 Task: Find connections with filter location Junín with filter topic #construction with filter profile language German with filter current company Daily Pharma Jobs with filter school Lala Lajpatrai College of Commerce And Economics Lajpatrai Marg Mahalaxmi Haji Ali Mumbai 400 034 with filter industry Human Resources Services with filter service category Bartending with filter keywords title Medical Laboratory Tech
Action: Mouse moved to (494, 100)
Screenshot: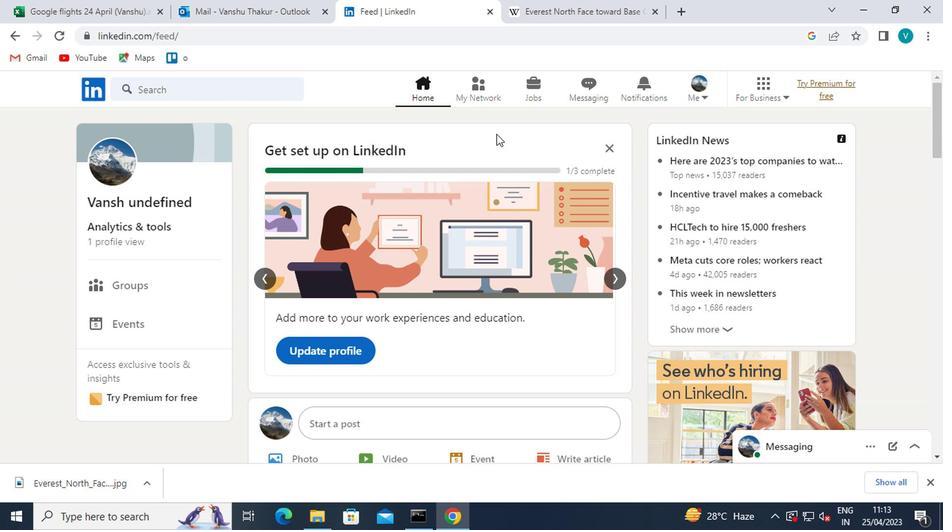 
Action: Mouse pressed left at (494, 100)
Screenshot: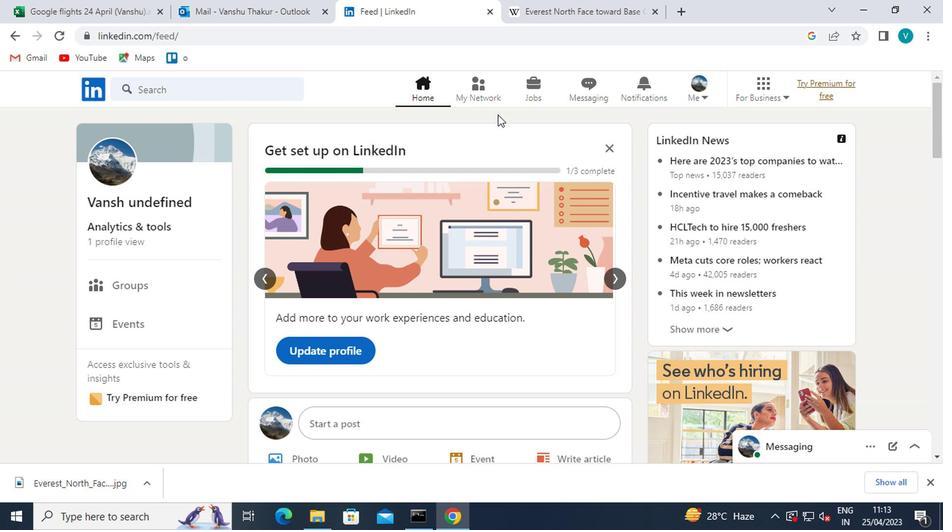 
Action: Mouse moved to (194, 162)
Screenshot: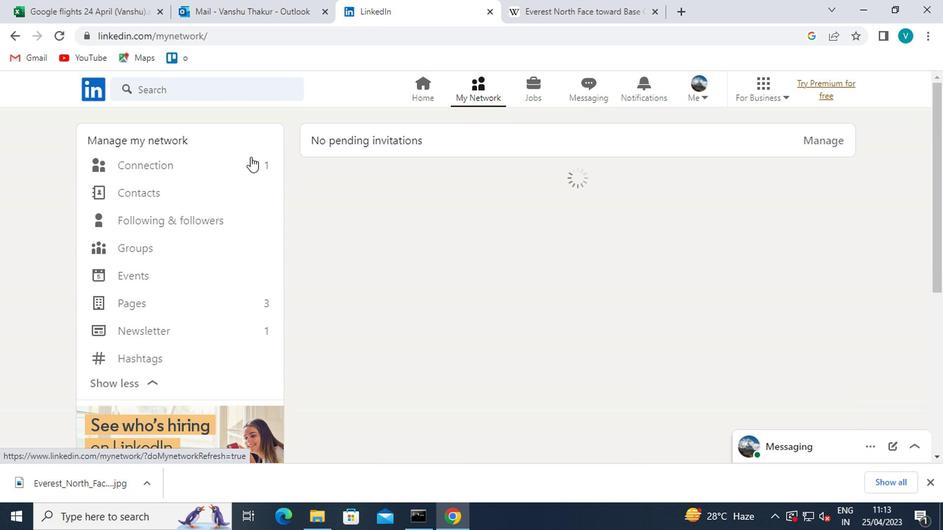 
Action: Mouse pressed left at (194, 162)
Screenshot: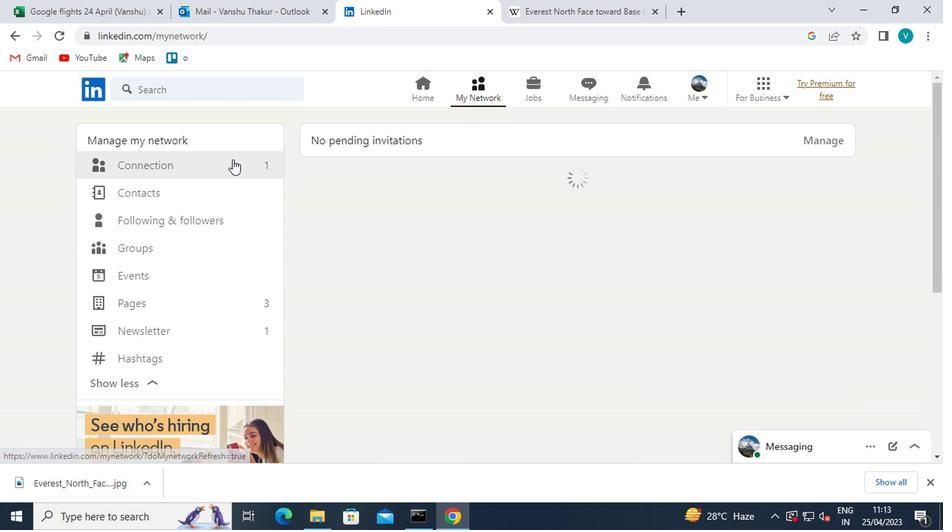 
Action: Mouse moved to (569, 169)
Screenshot: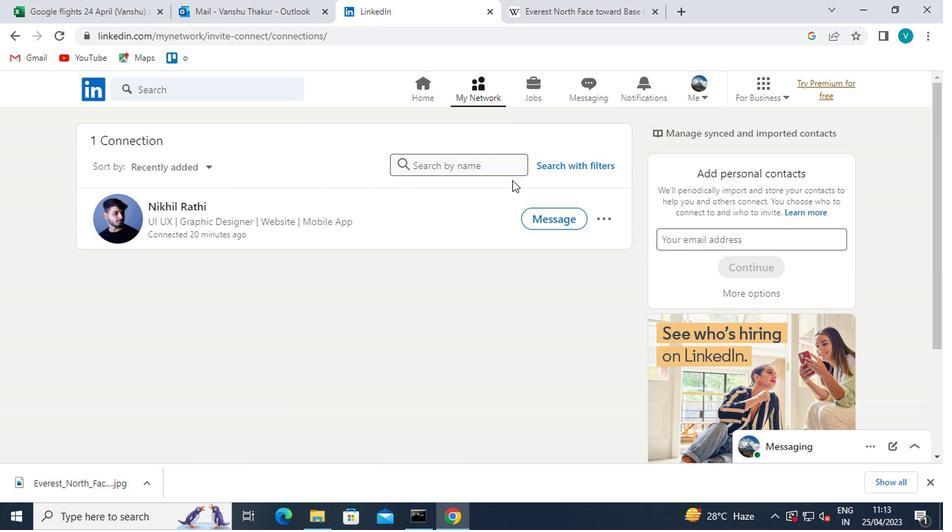 
Action: Mouse pressed left at (569, 169)
Screenshot: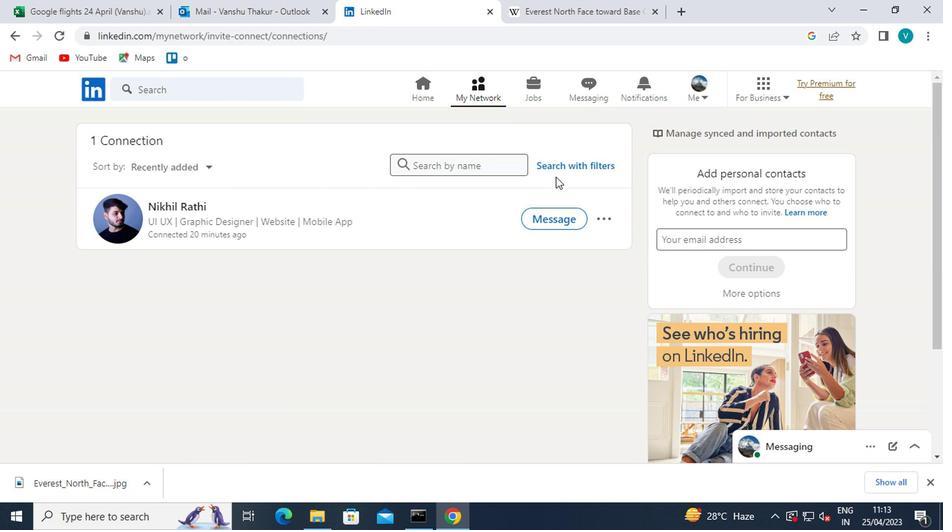
Action: Mouse moved to (475, 133)
Screenshot: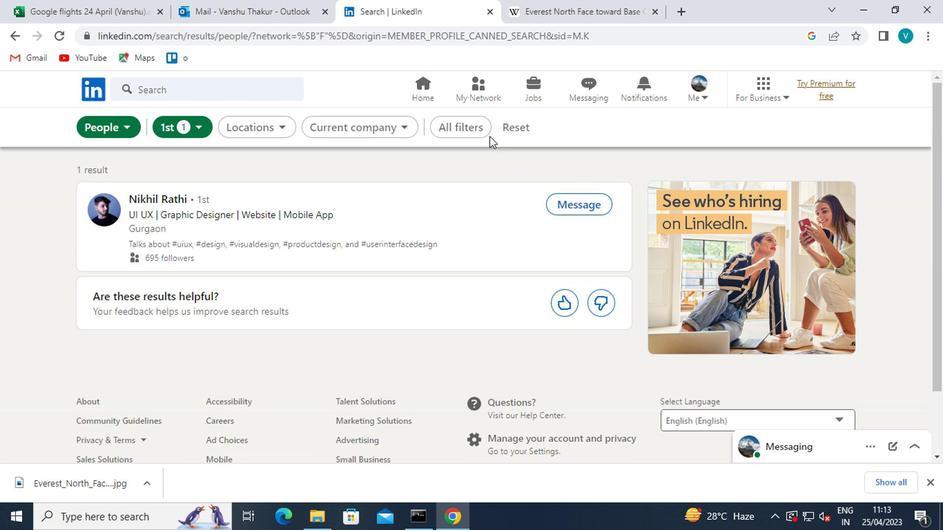 
Action: Mouse pressed left at (475, 133)
Screenshot: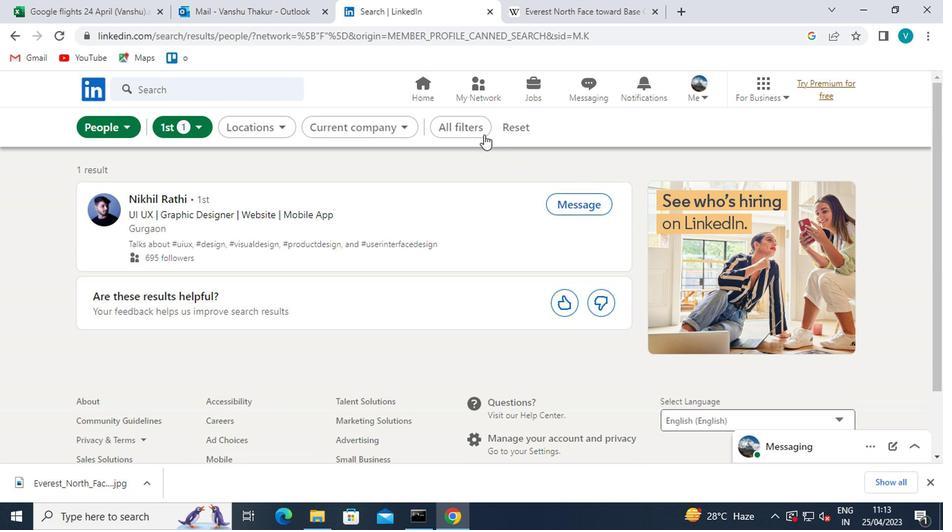 
Action: Mouse moved to (678, 312)
Screenshot: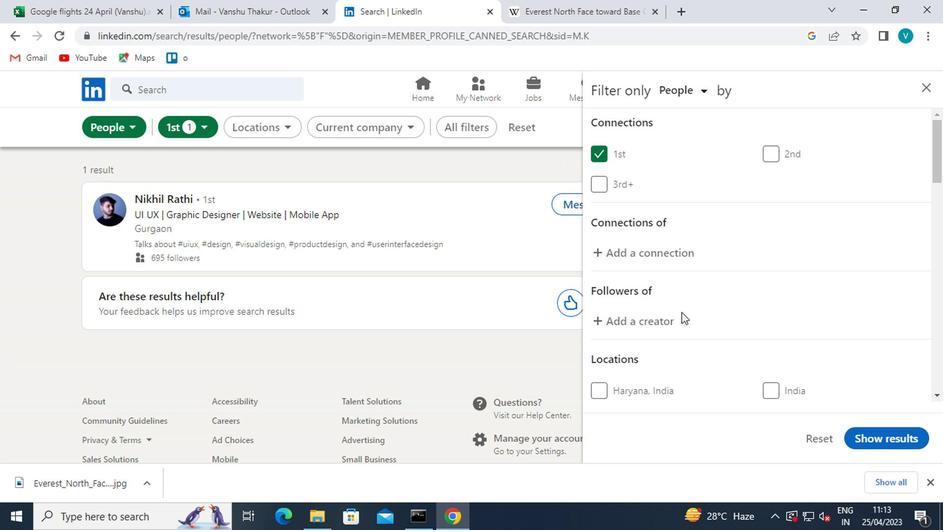 
Action: Mouse scrolled (678, 312) with delta (0, 0)
Screenshot: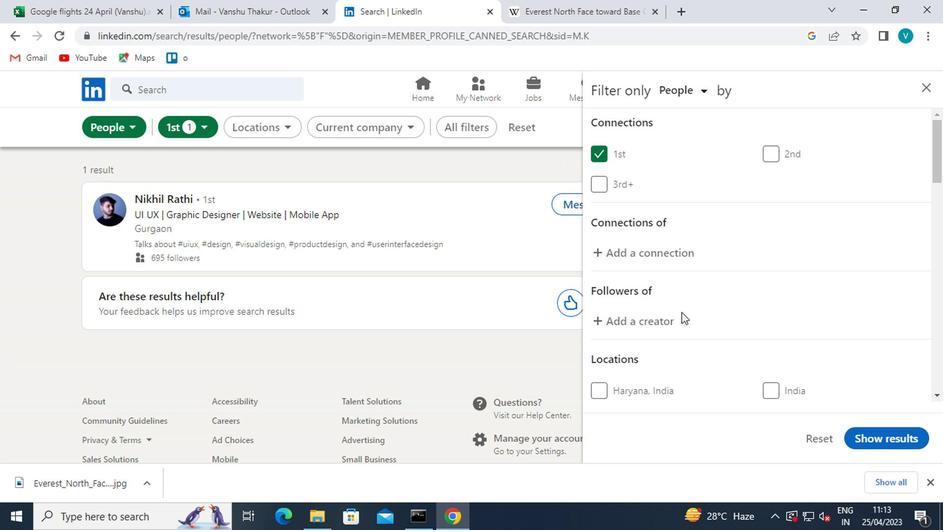 
Action: Mouse moved to (678, 312)
Screenshot: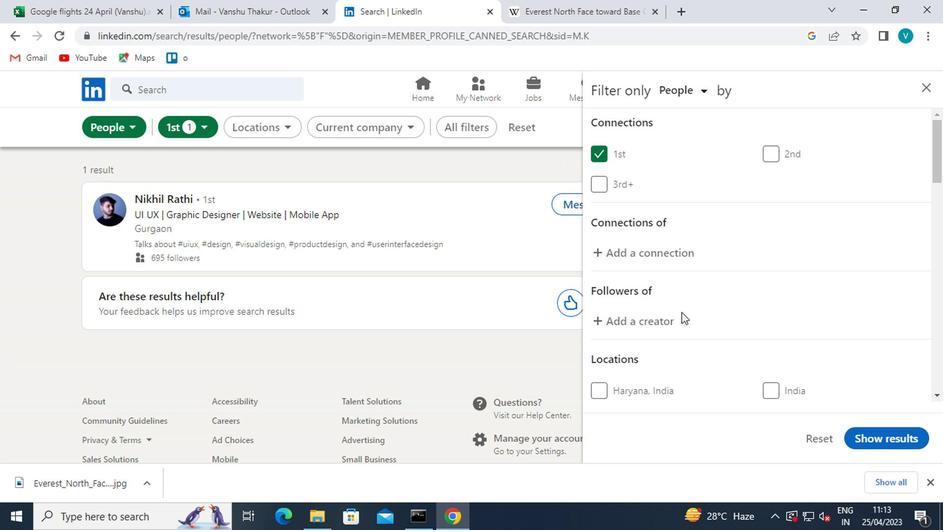 
Action: Mouse scrolled (678, 312) with delta (0, 0)
Screenshot: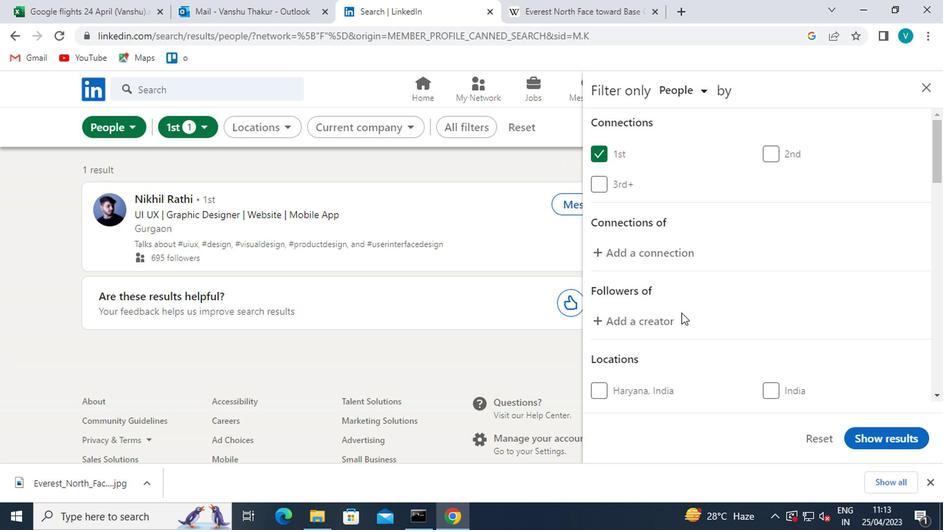 
Action: Mouse moved to (664, 310)
Screenshot: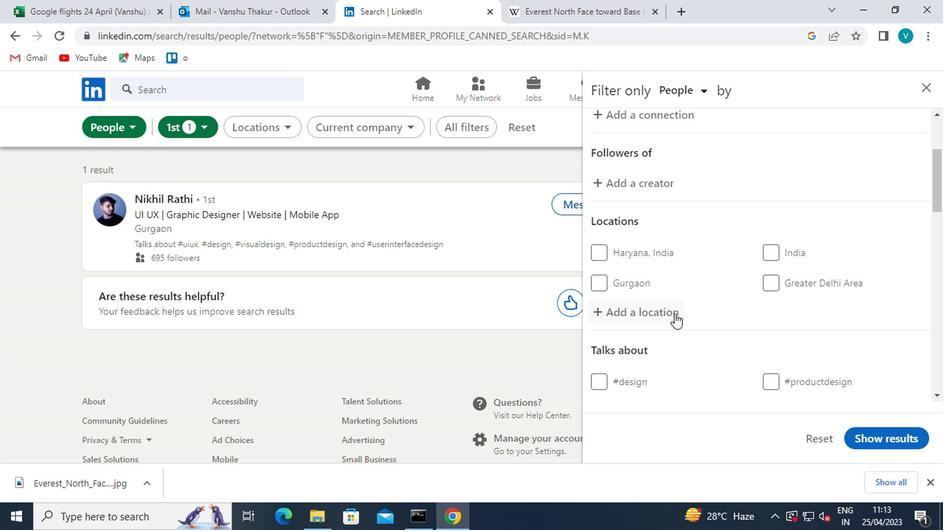 
Action: Mouse pressed left at (664, 310)
Screenshot: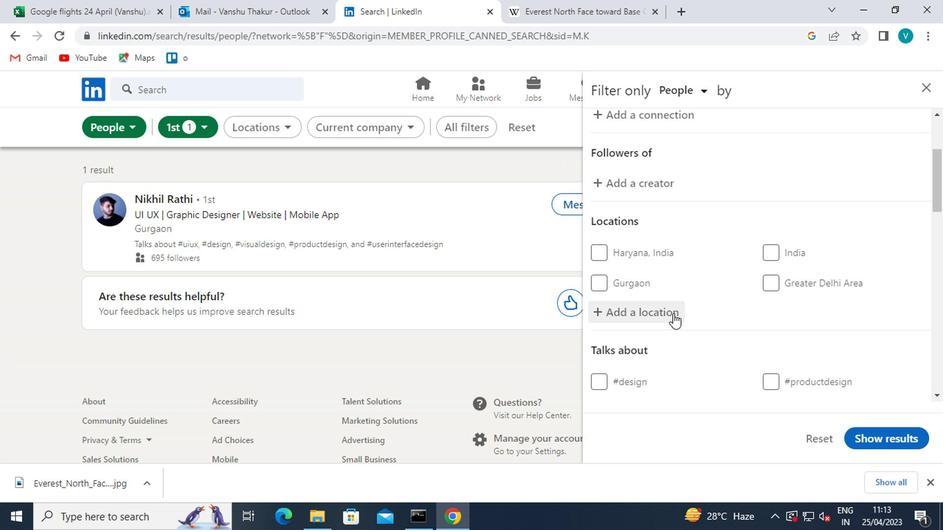 
Action: Mouse moved to (661, 311)
Screenshot: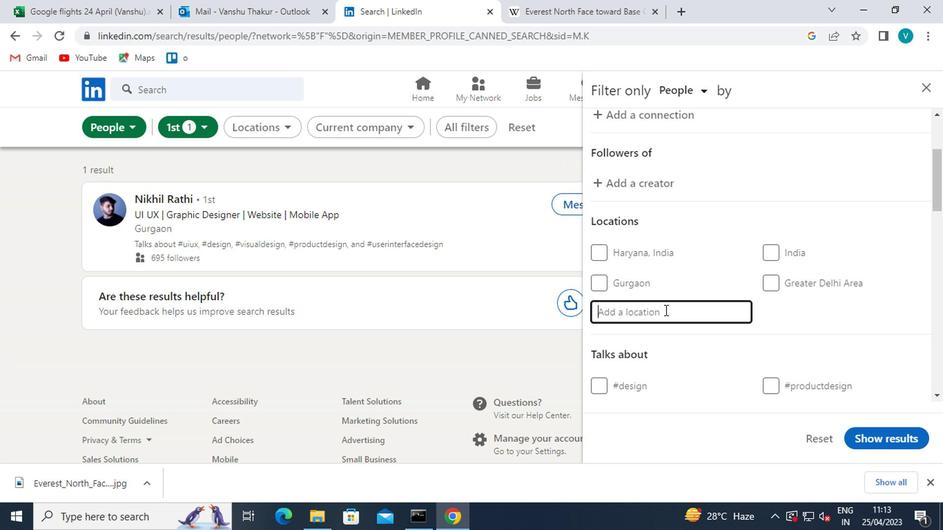 
Action: Mouse pressed left at (661, 311)
Screenshot: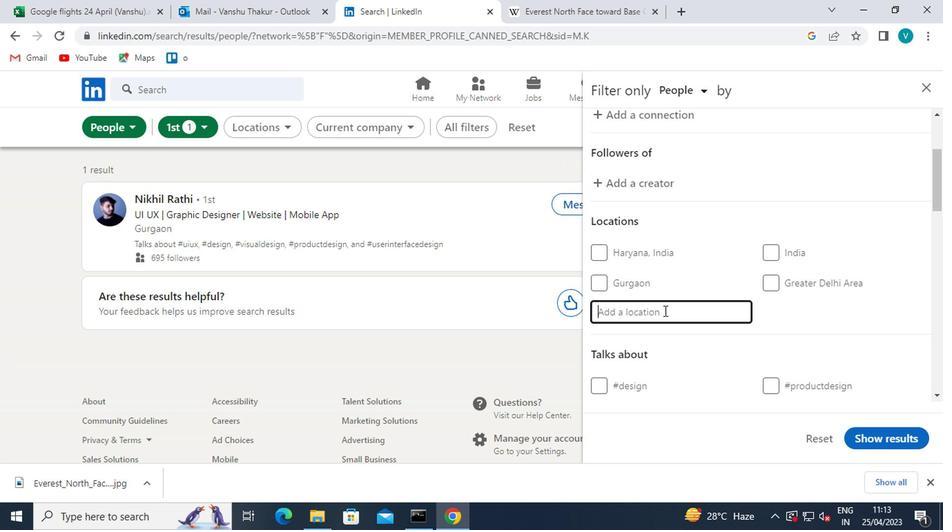 
Action: Key pressed <Key.shift>JUNIN
Screenshot: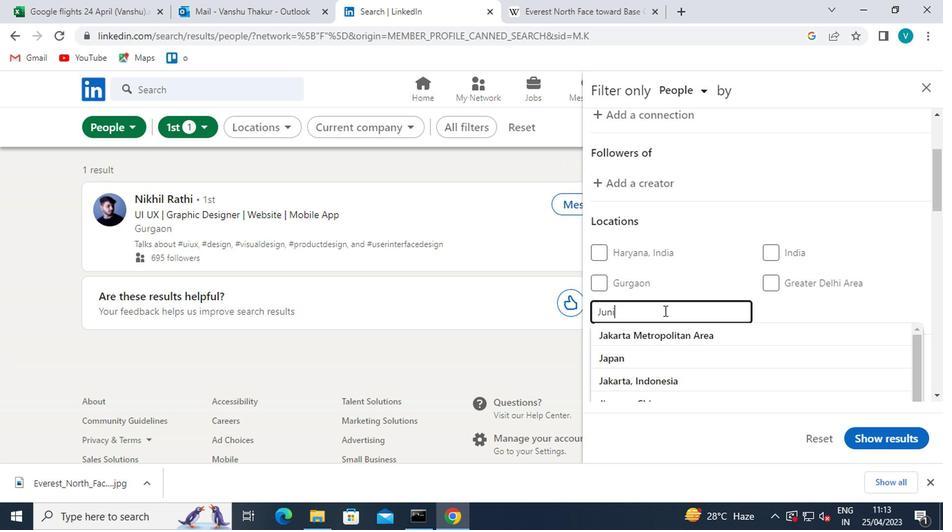 
Action: Mouse moved to (632, 334)
Screenshot: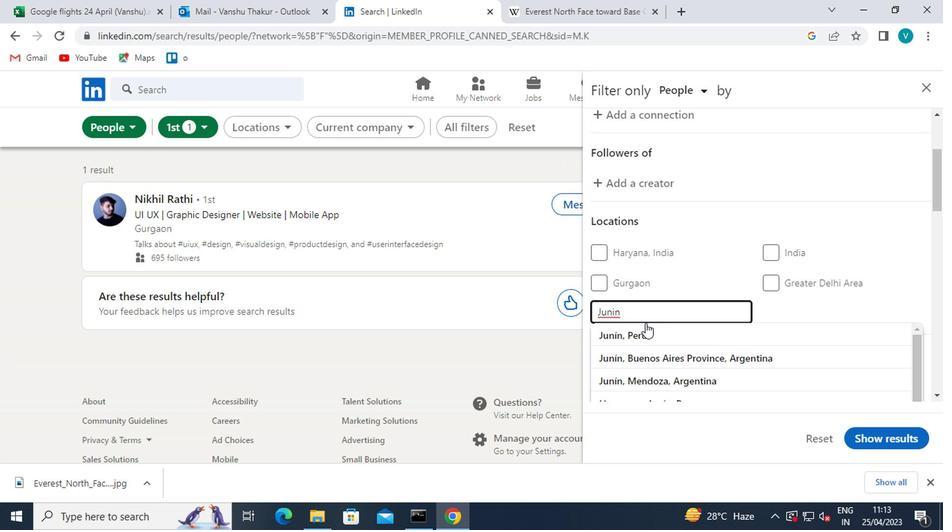 
Action: Mouse pressed left at (632, 334)
Screenshot: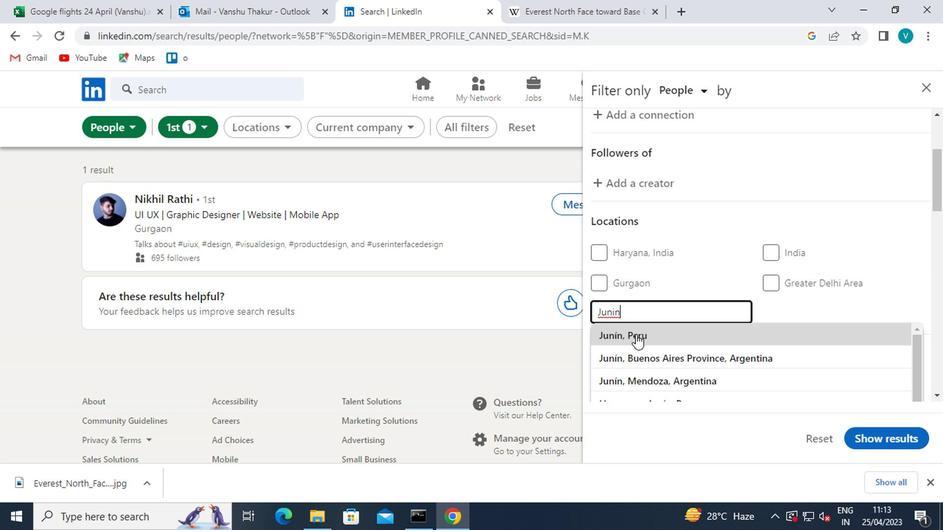 
Action: Mouse moved to (657, 344)
Screenshot: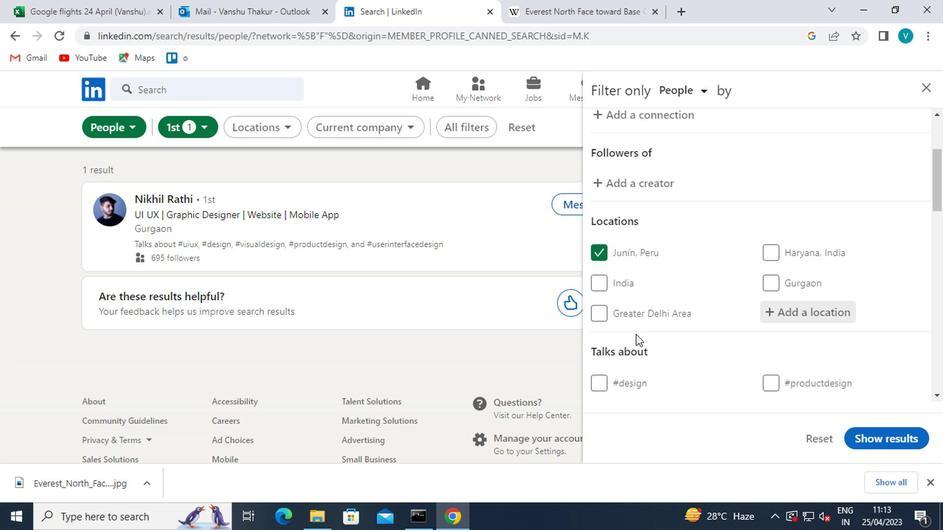 
Action: Mouse scrolled (657, 343) with delta (0, 0)
Screenshot: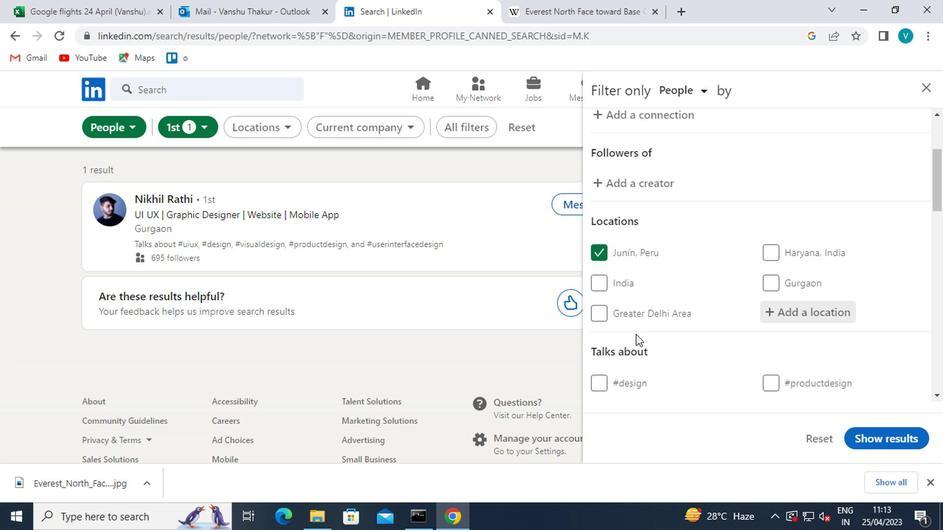 
Action: Mouse moved to (737, 358)
Screenshot: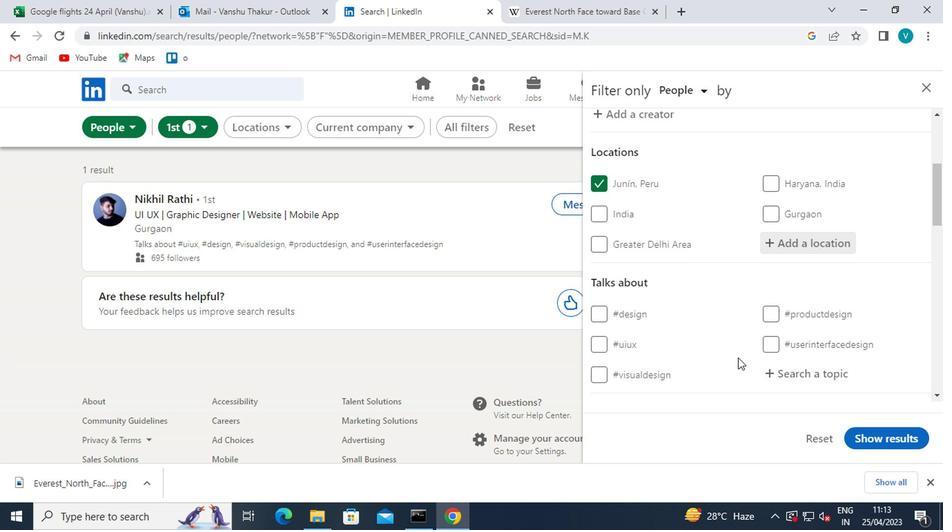 
Action: Mouse scrolled (737, 357) with delta (0, 0)
Screenshot: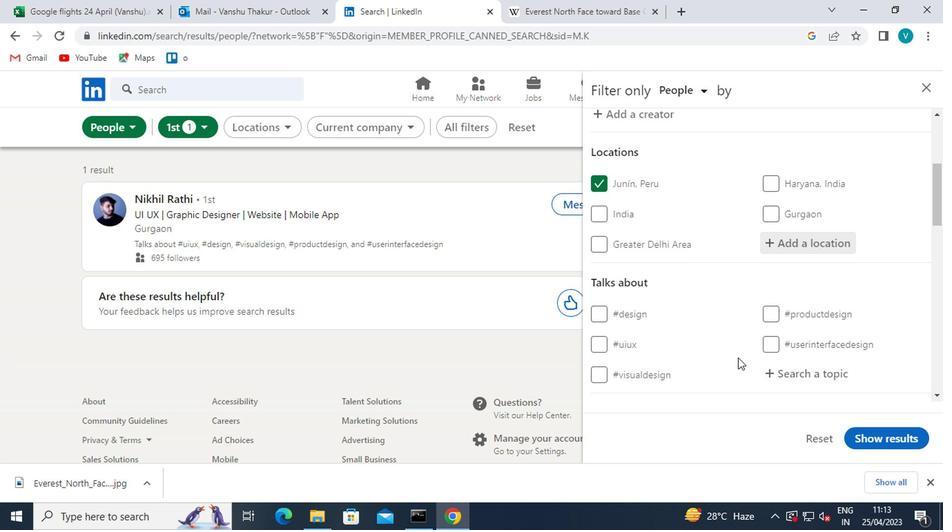 
Action: Mouse moved to (794, 300)
Screenshot: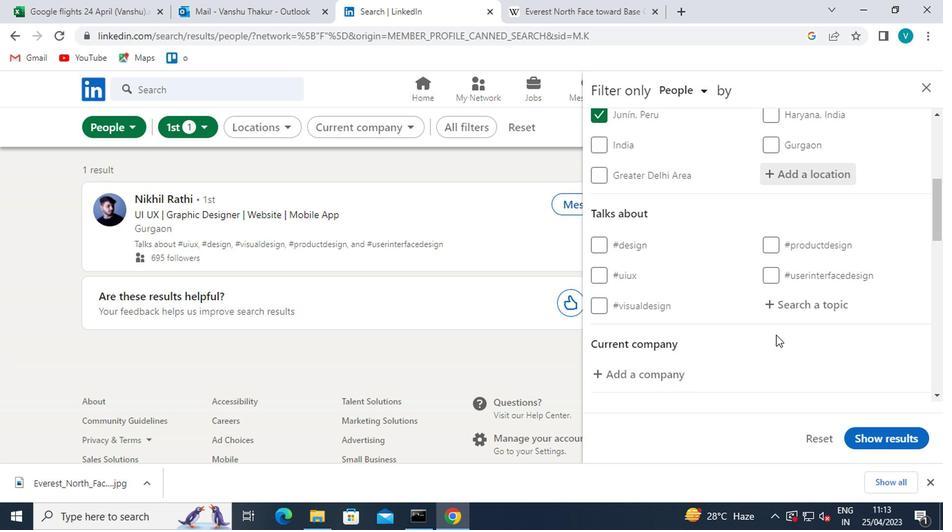 
Action: Mouse pressed left at (794, 300)
Screenshot: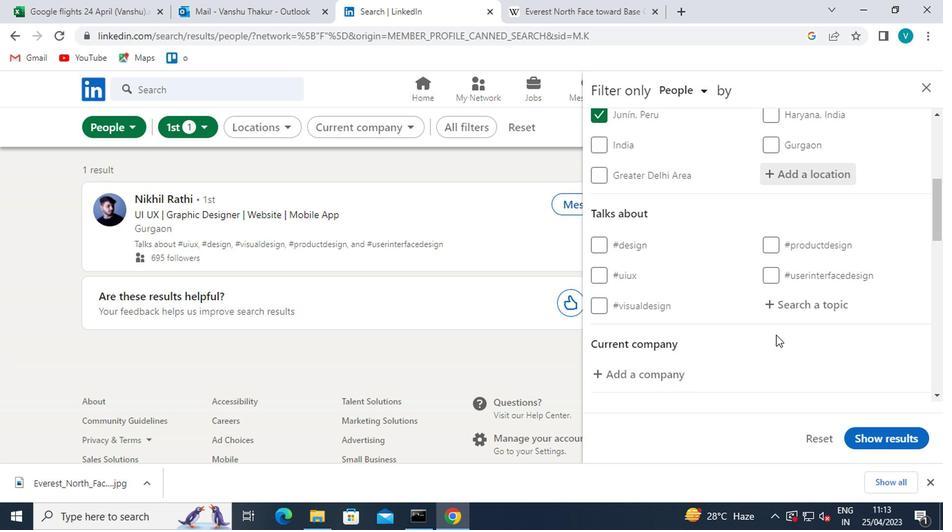 
Action: Mouse moved to (774, 288)
Screenshot: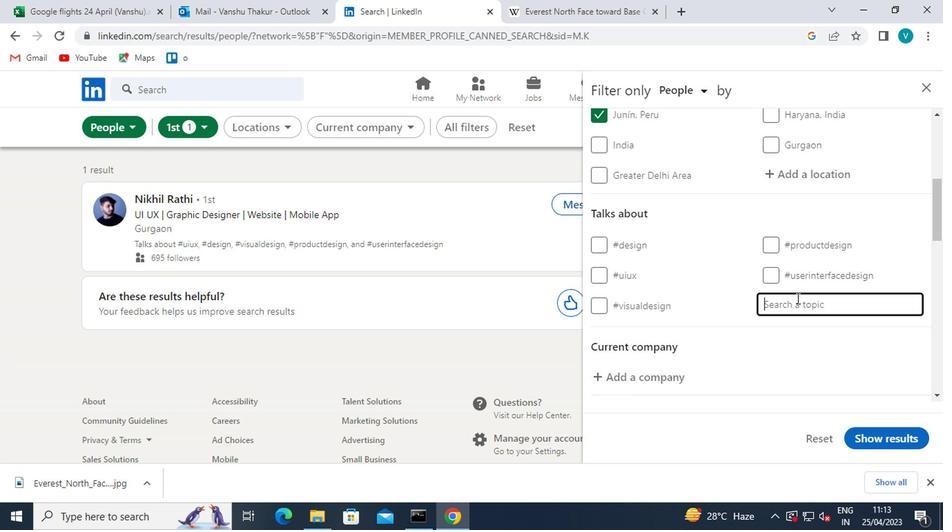 
Action: Key pressed <Key.shift><Key.shift>#
Screenshot: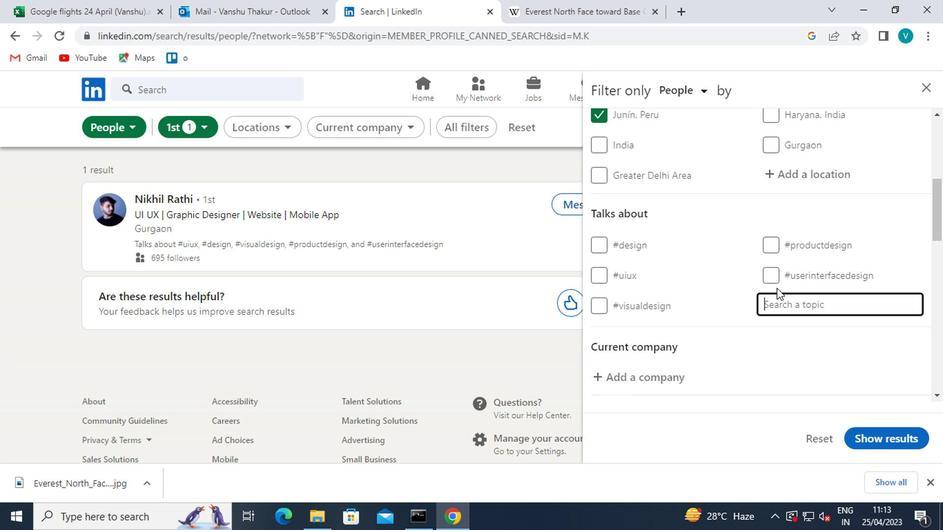
Action: Mouse moved to (772, 288)
Screenshot: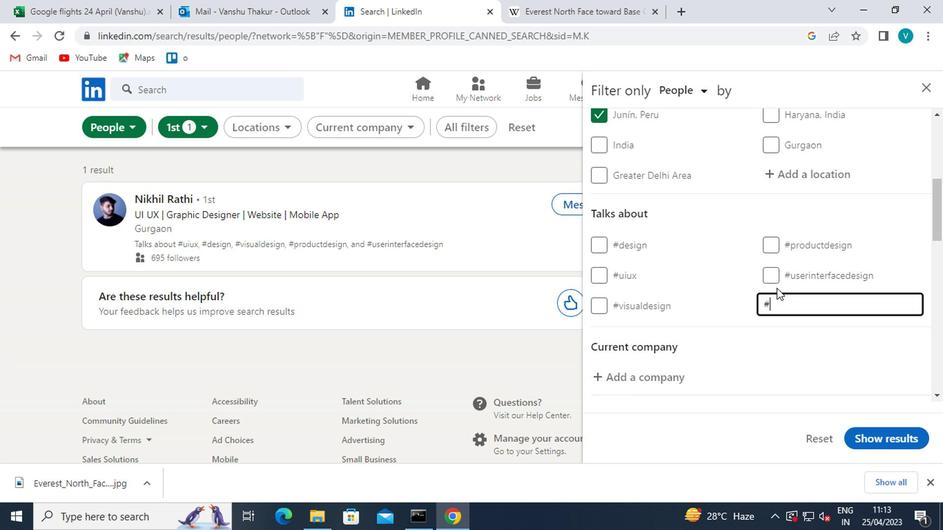 
Action: Key pressed C
Screenshot: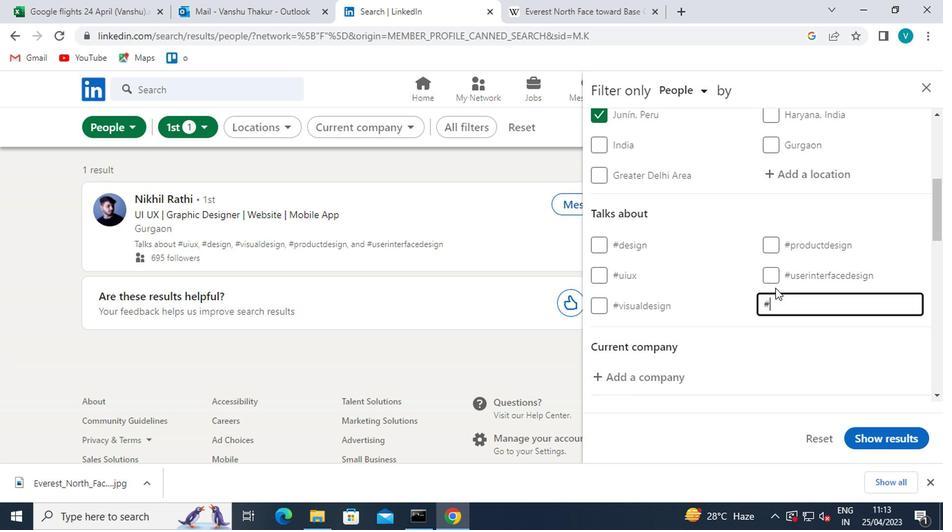 
Action: Mouse moved to (772, 288)
Screenshot: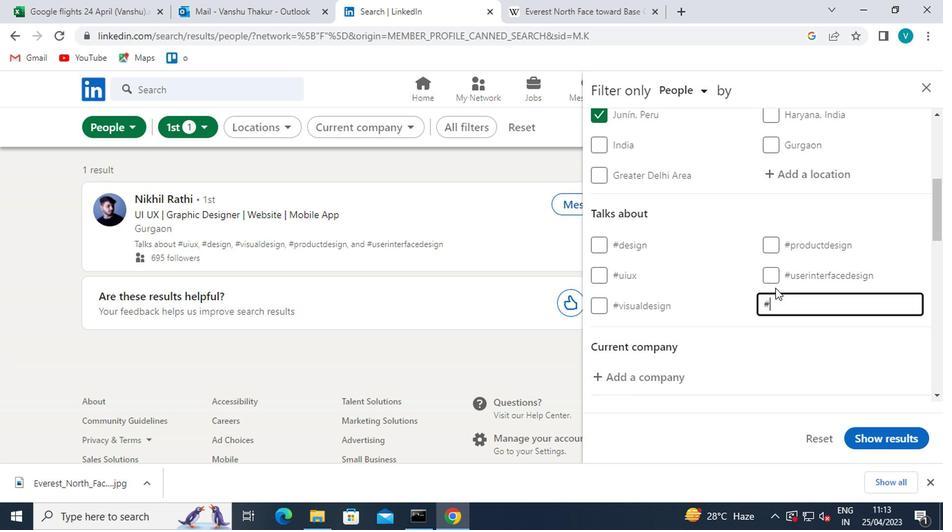 
Action: Key pressed ONS
Screenshot: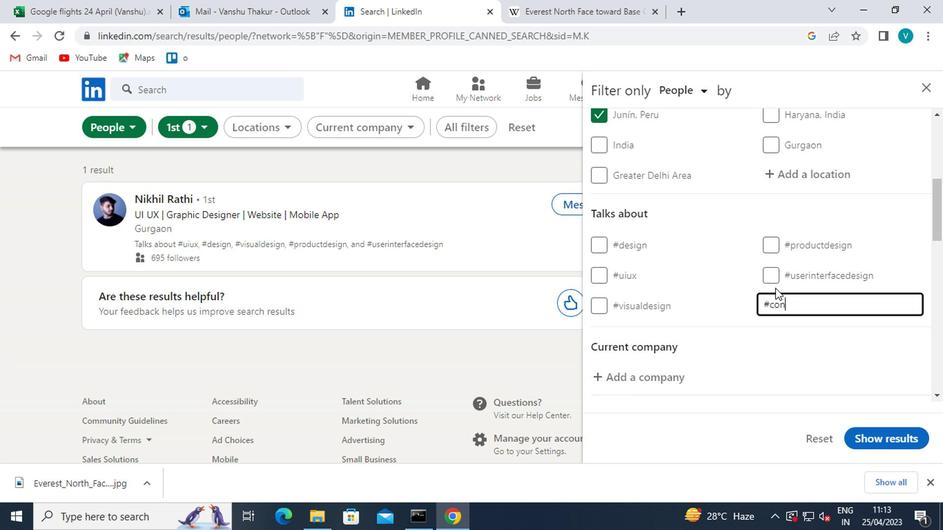 
Action: Mouse moved to (772, 288)
Screenshot: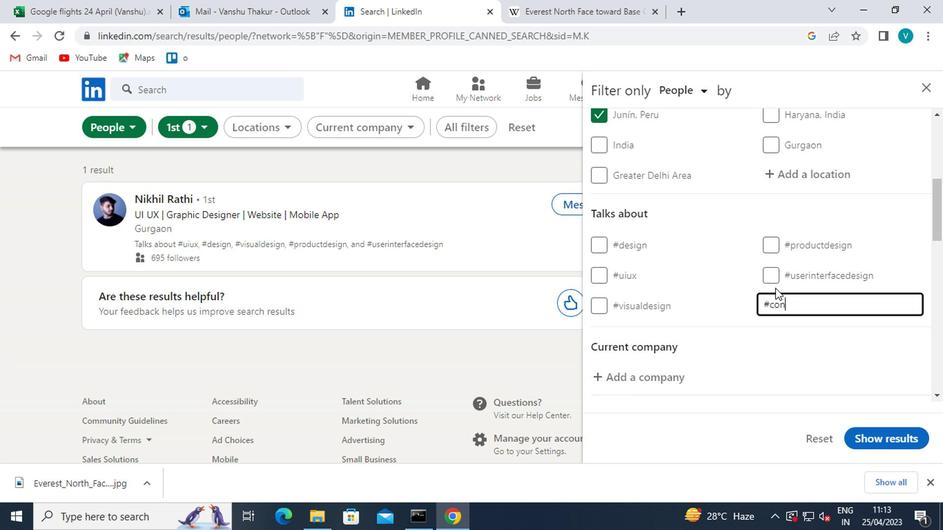 
Action: Key pressed TR
Screenshot: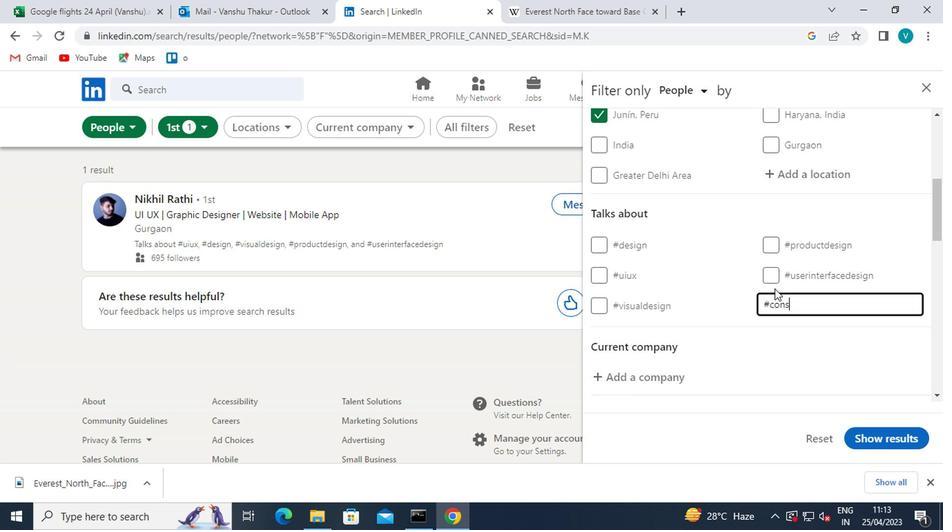 
Action: Mouse moved to (769, 290)
Screenshot: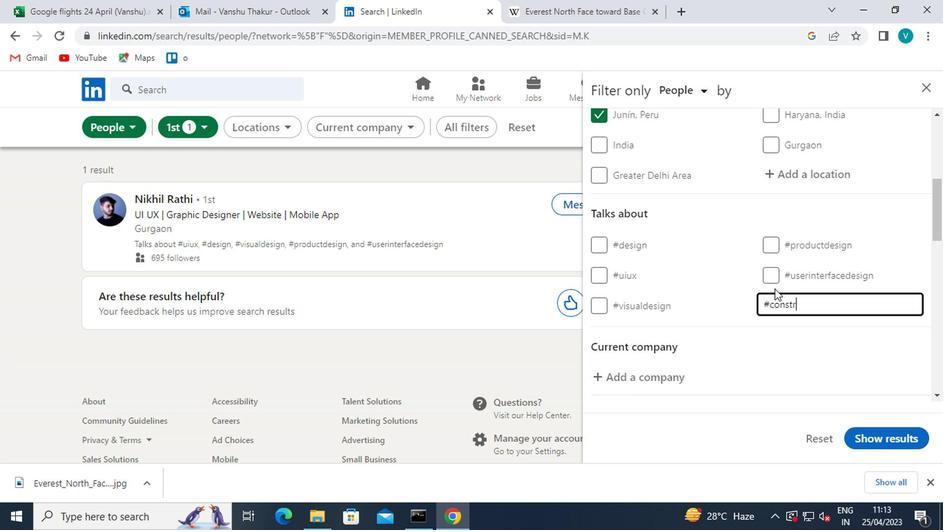 
Action: Key pressed UCTION
Screenshot: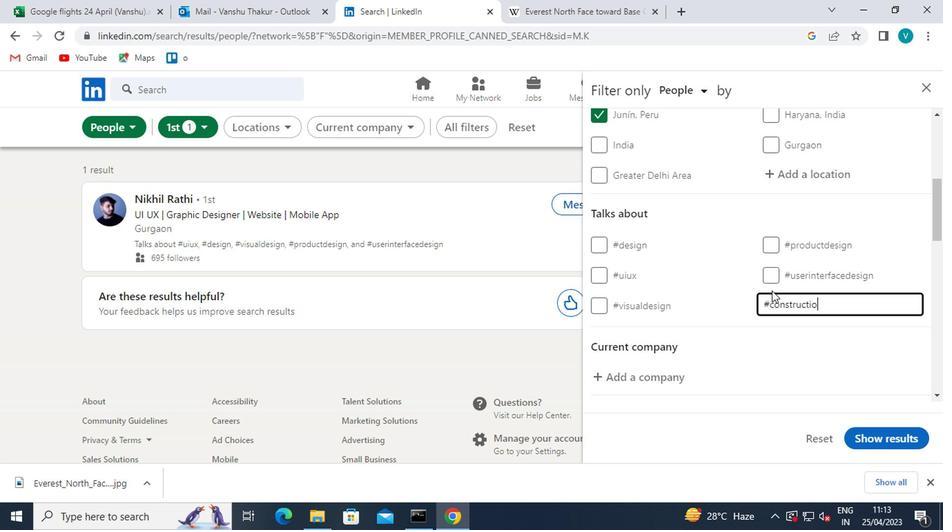 
Action: Mouse moved to (766, 302)
Screenshot: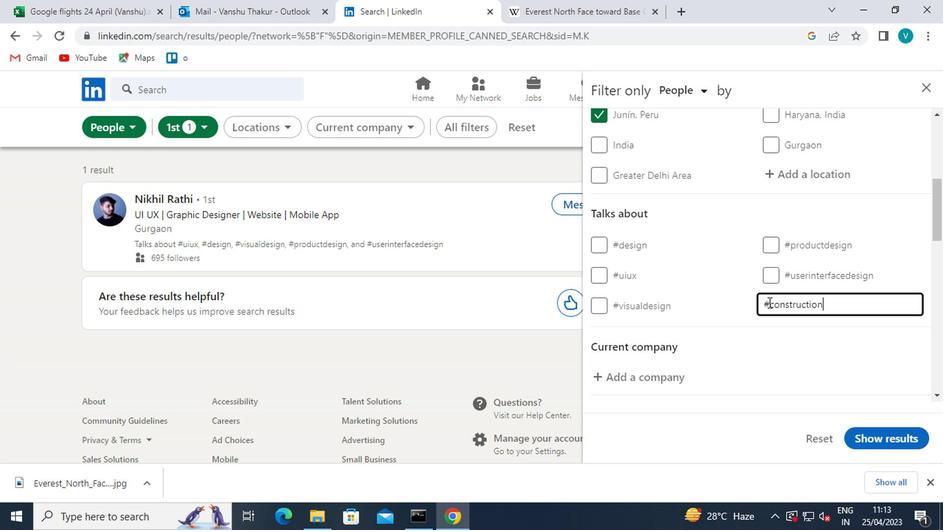 
Action: Mouse scrolled (766, 301) with delta (0, 0)
Screenshot: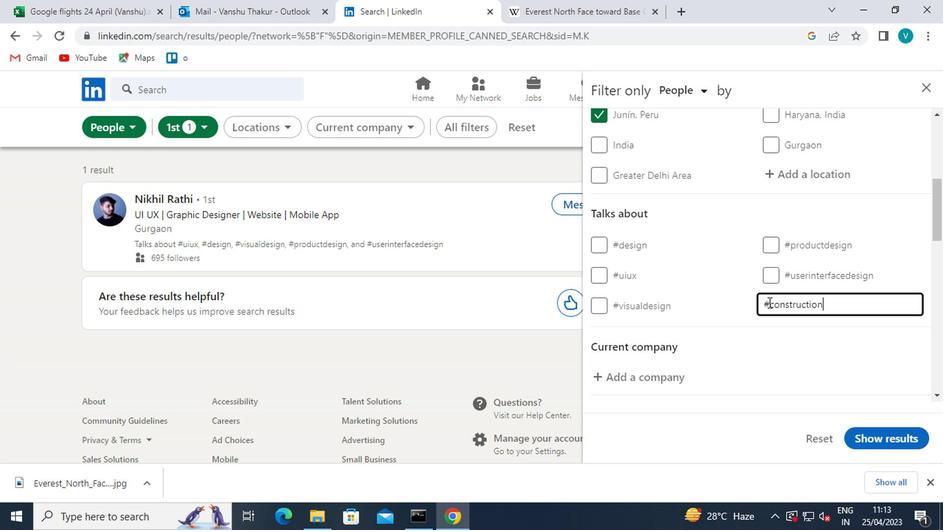 
Action: Mouse moved to (764, 302)
Screenshot: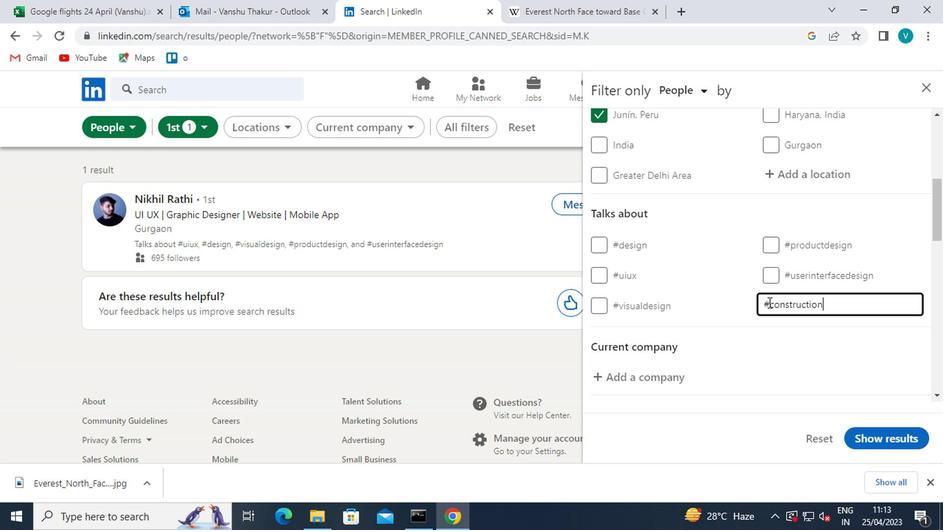 
Action: Mouse scrolled (764, 302) with delta (0, 0)
Screenshot: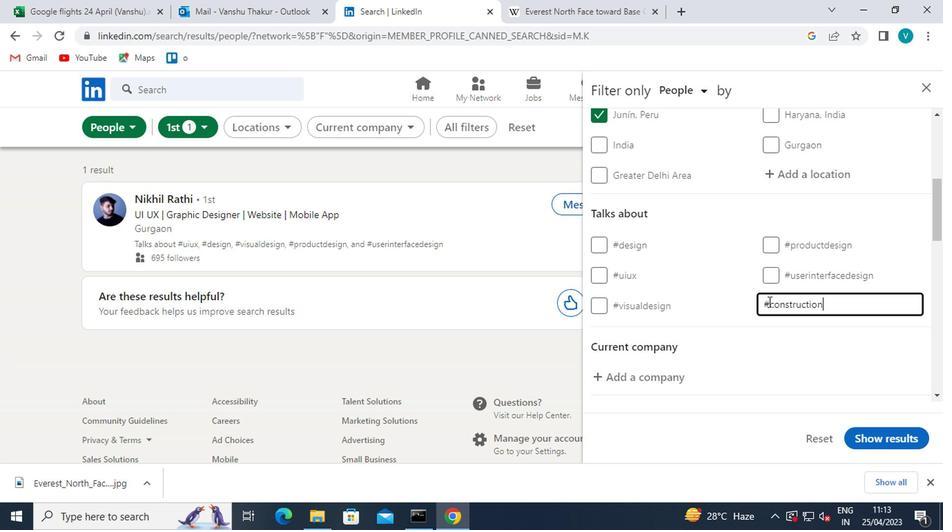 
Action: Mouse moved to (775, 307)
Screenshot: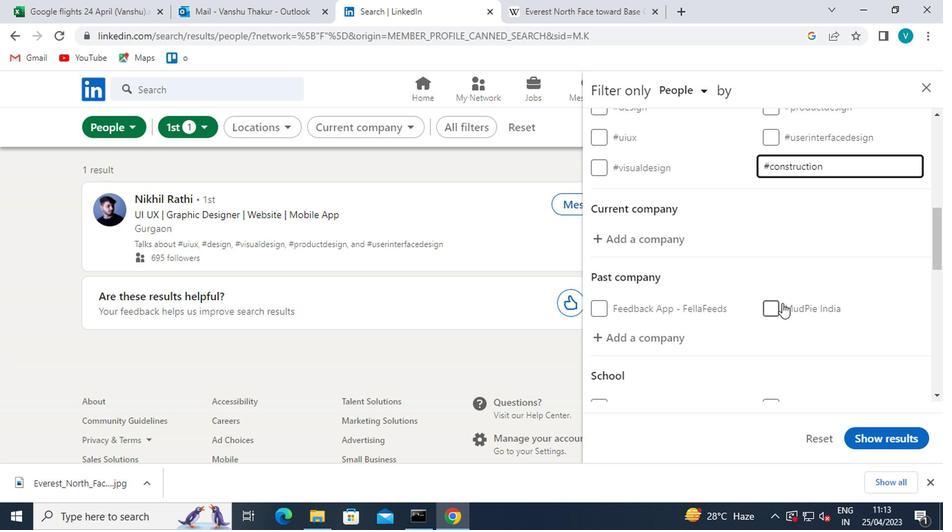
Action: Mouse scrolled (775, 306) with delta (0, 0)
Screenshot: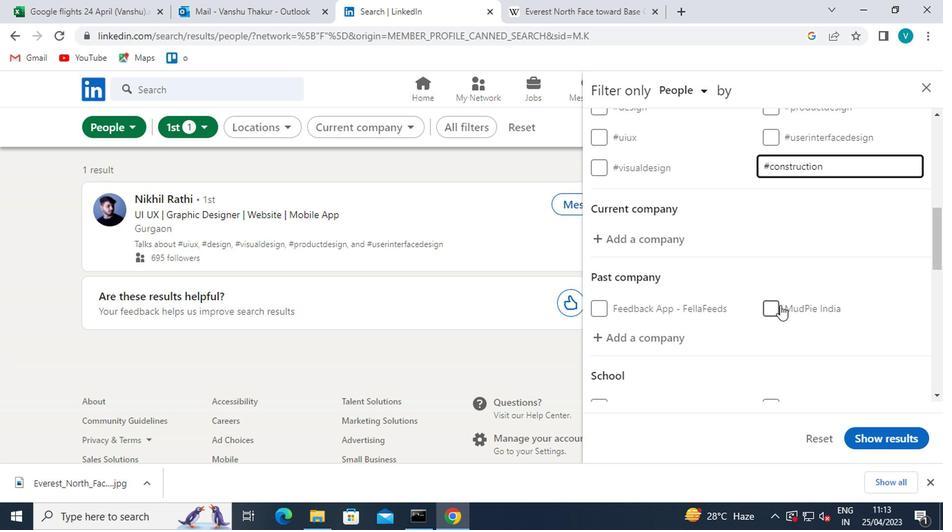 
Action: Mouse moved to (776, 307)
Screenshot: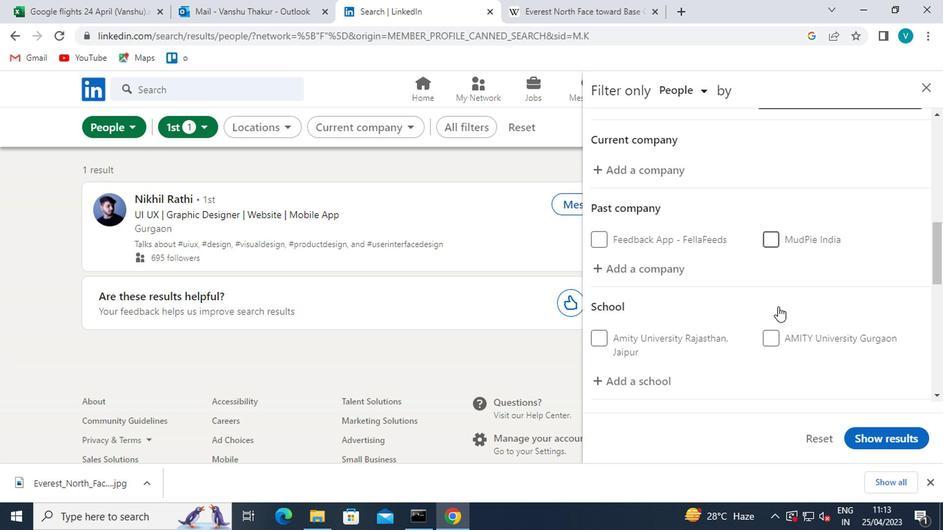 
Action: Mouse scrolled (776, 306) with delta (0, 0)
Screenshot: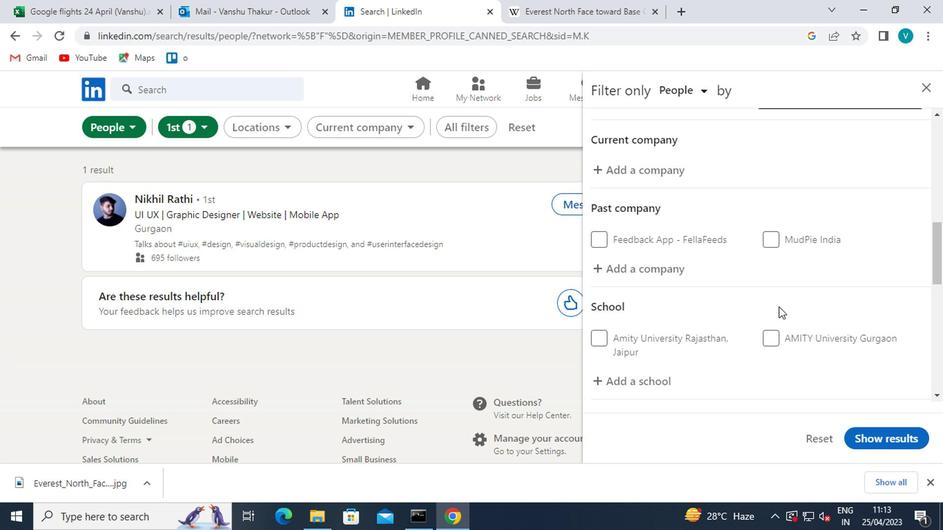 
Action: Mouse scrolled (776, 306) with delta (0, 0)
Screenshot: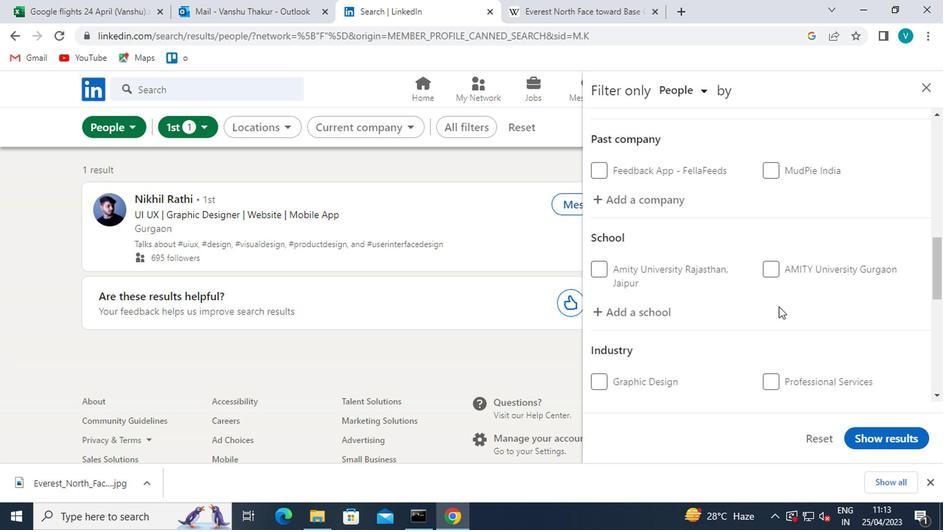 
Action: Mouse scrolled (776, 306) with delta (0, 0)
Screenshot: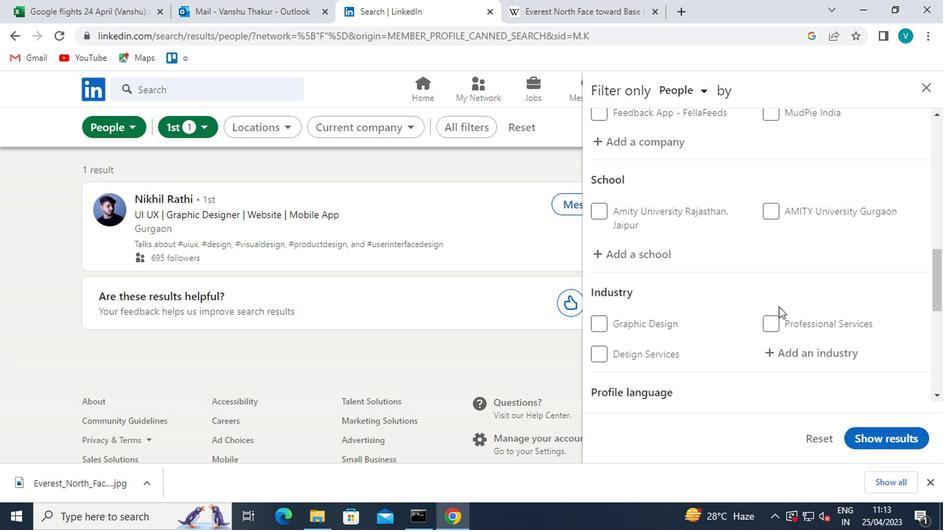 
Action: Mouse scrolled (776, 306) with delta (0, 0)
Screenshot: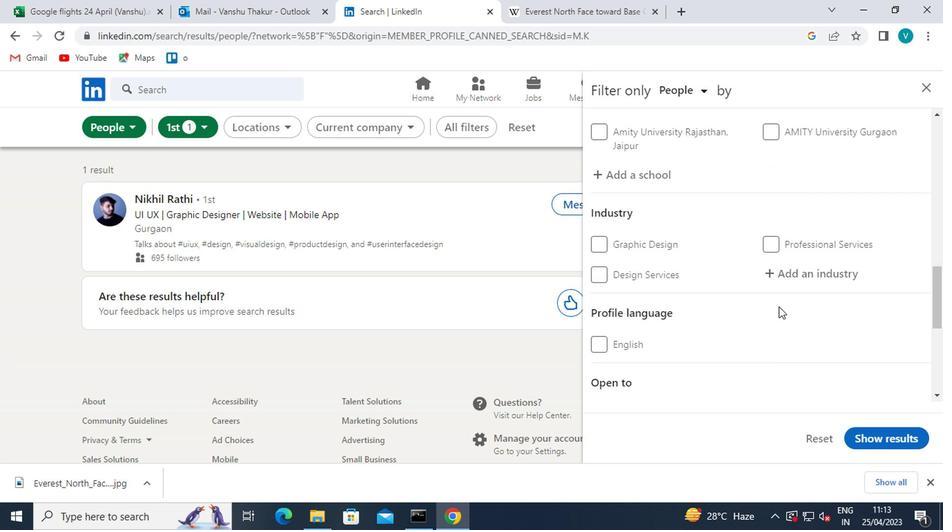 
Action: Mouse moved to (774, 304)
Screenshot: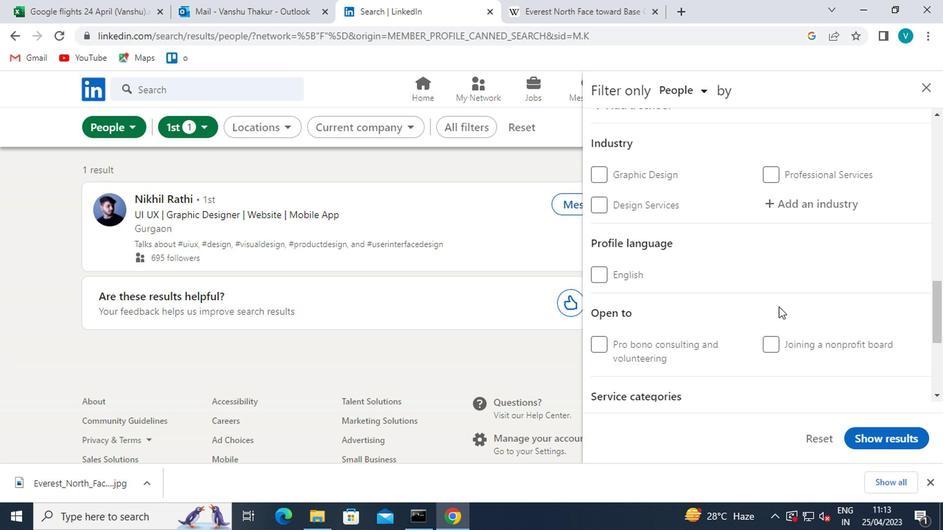 
Action: Mouse scrolled (774, 304) with delta (0, 0)
Screenshot: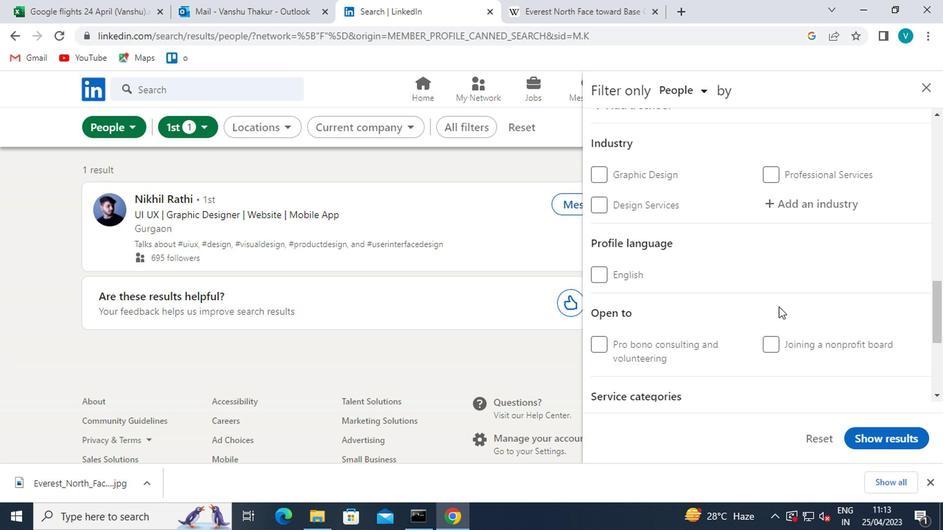 
Action: Mouse moved to (774, 302)
Screenshot: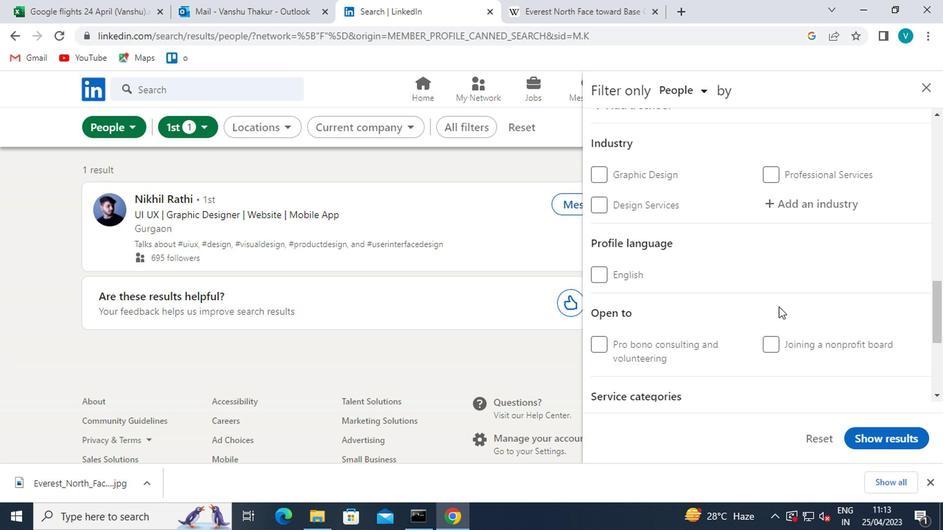 
Action: Mouse scrolled (774, 303) with delta (0, 0)
Screenshot: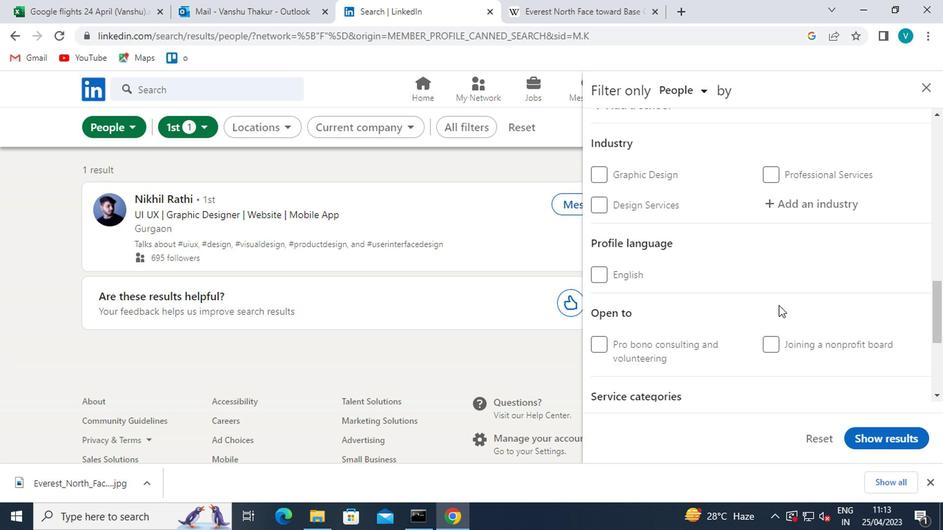
Action: Mouse scrolled (774, 303) with delta (0, 0)
Screenshot: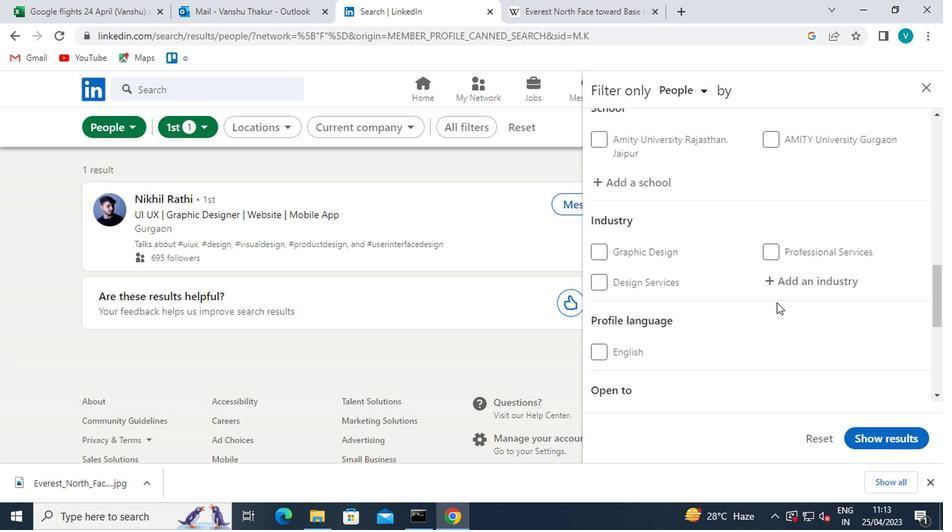 
Action: Mouse moved to (773, 301)
Screenshot: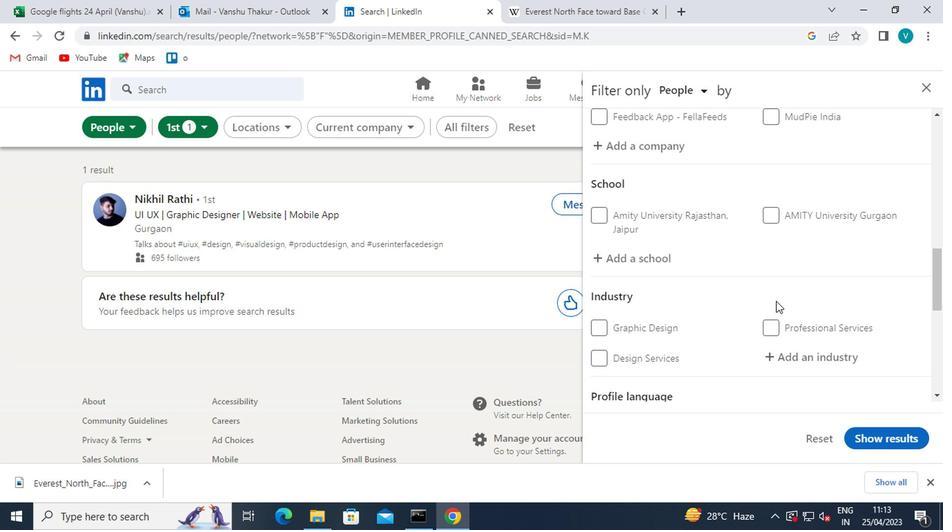 
Action: Mouse scrolled (773, 302) with delta (0, 0)
Screenshot: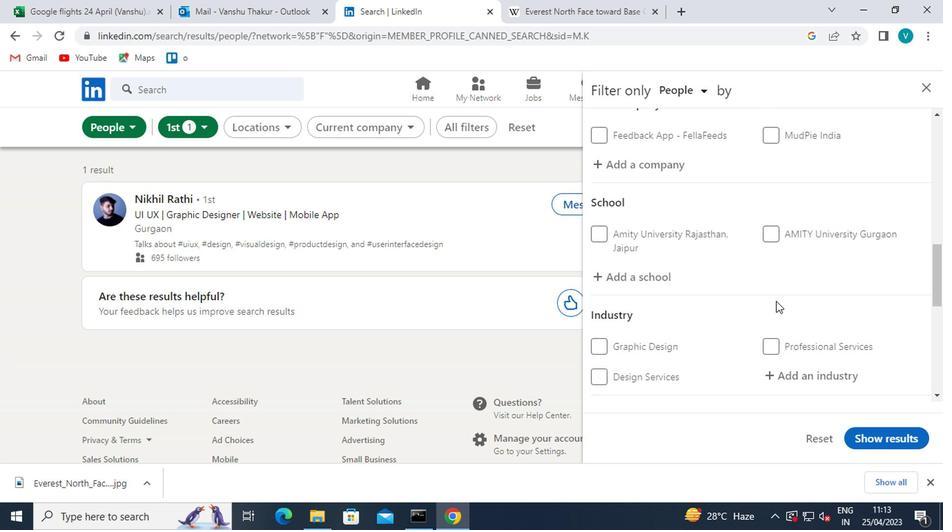 
Action: Mouse moved to (775, 301)
Screenshot: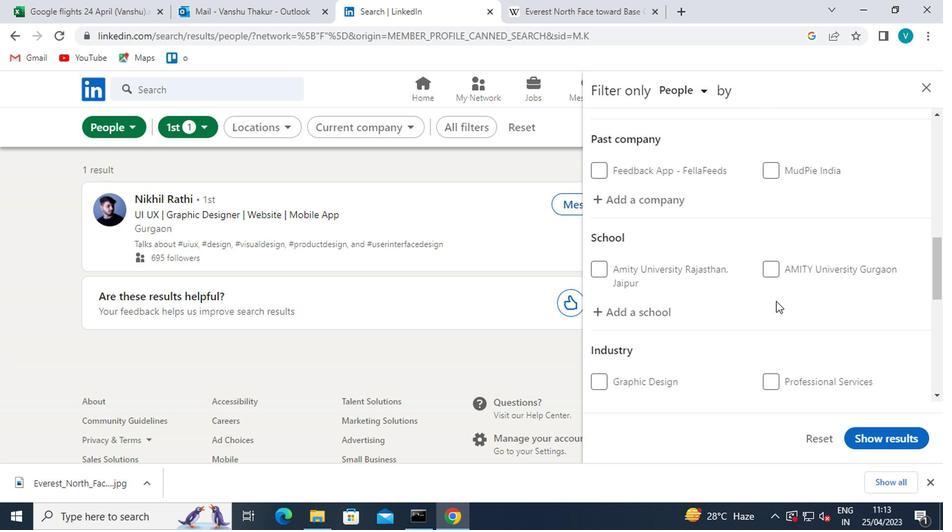 
Action: Mouse scrolled (775, 302) with delta (0, 0)
Screenshot: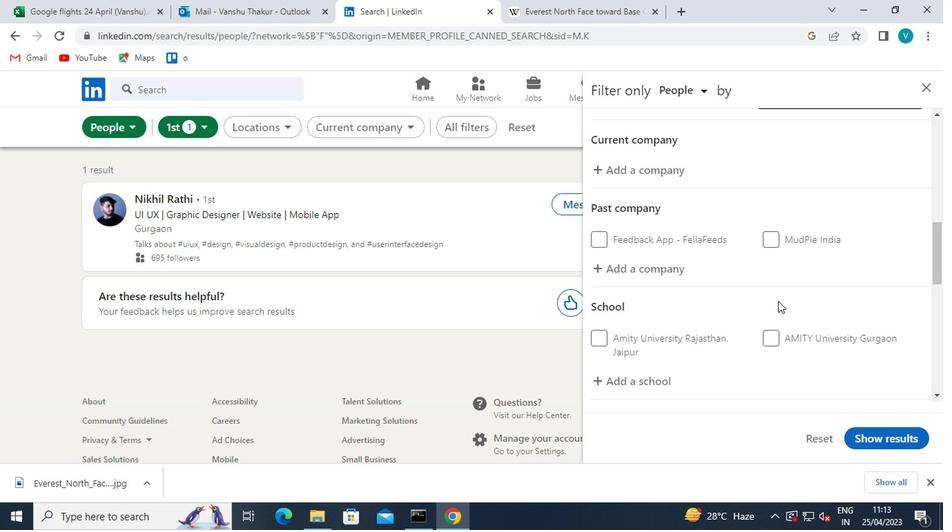 
Action: Mouse moved to (662, 241)
Screenshot: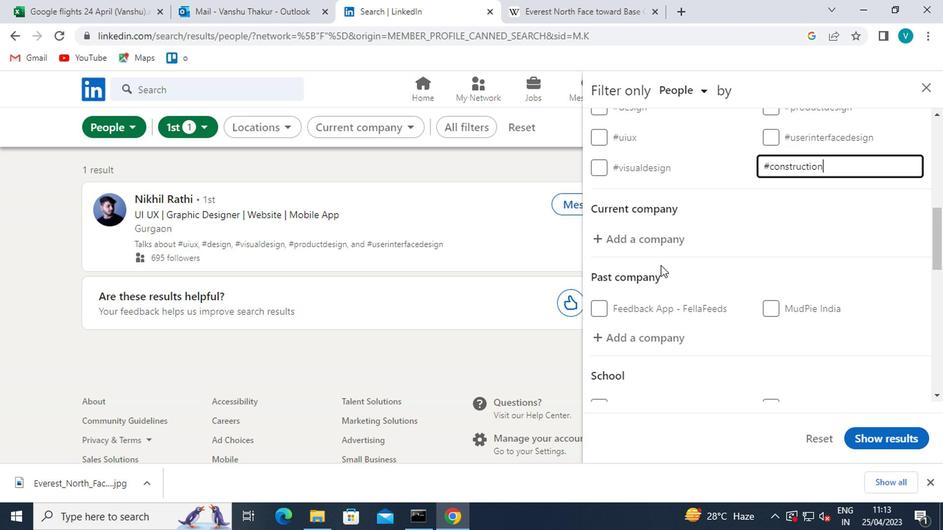 
Action: Mouse pressed left at (662, 241)
Screenshot: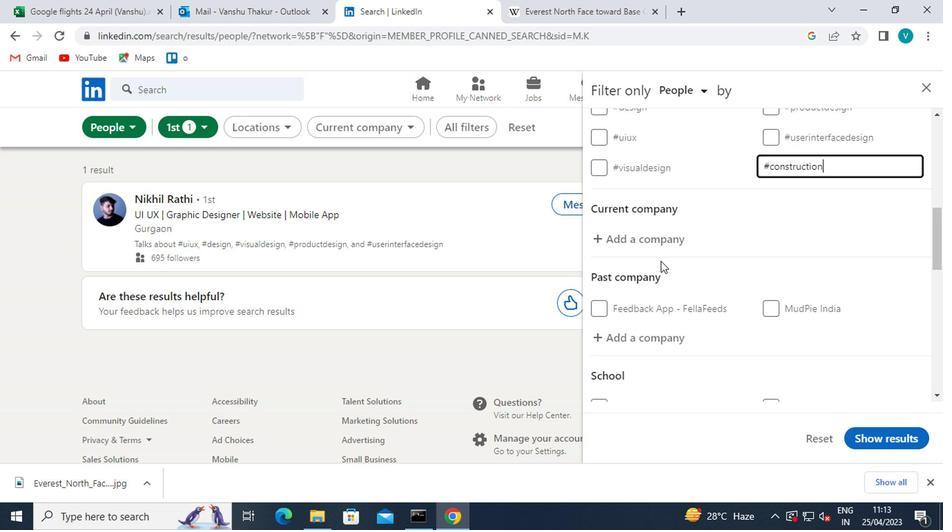 
Action: Mouse moved to (662, 239)
Screenshot: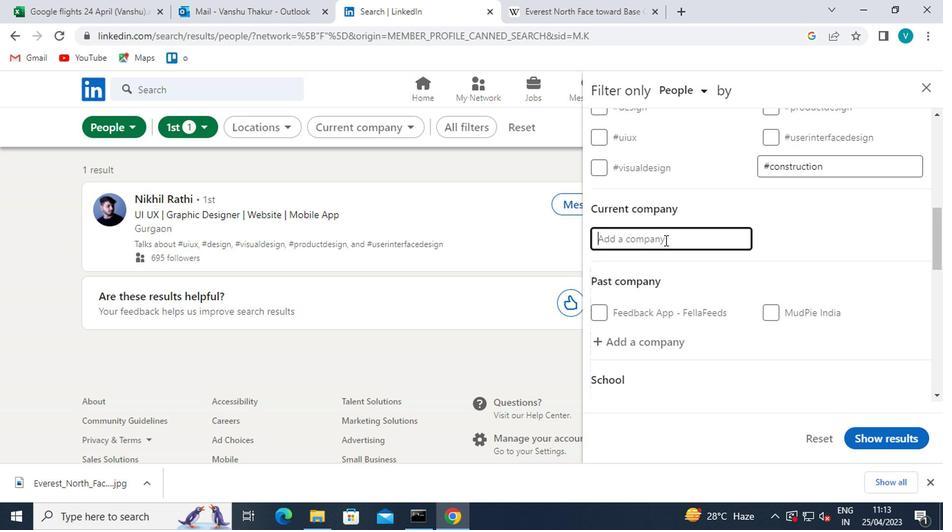 
Action: Key pressed <Key.shift>DAILY<Key.space>
Screenshot: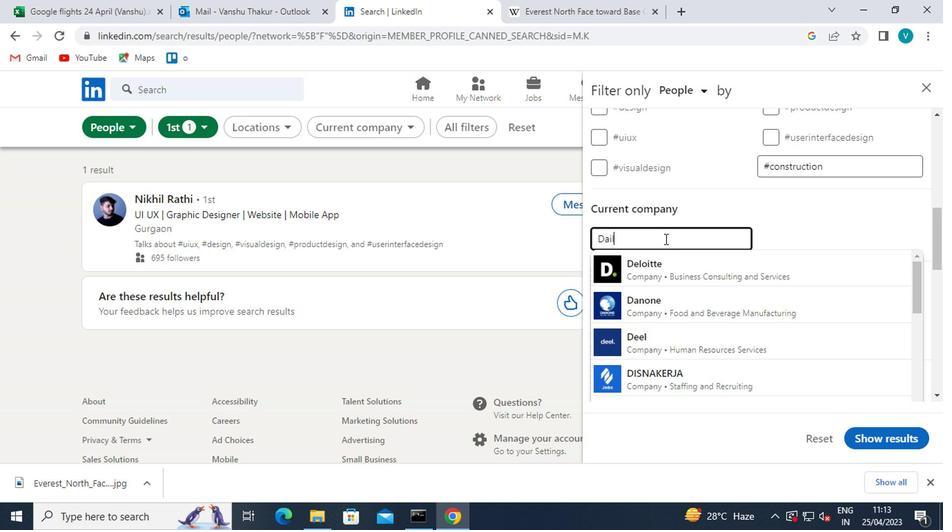 
Action: Mouse moved to (673, 375)
Screenshot: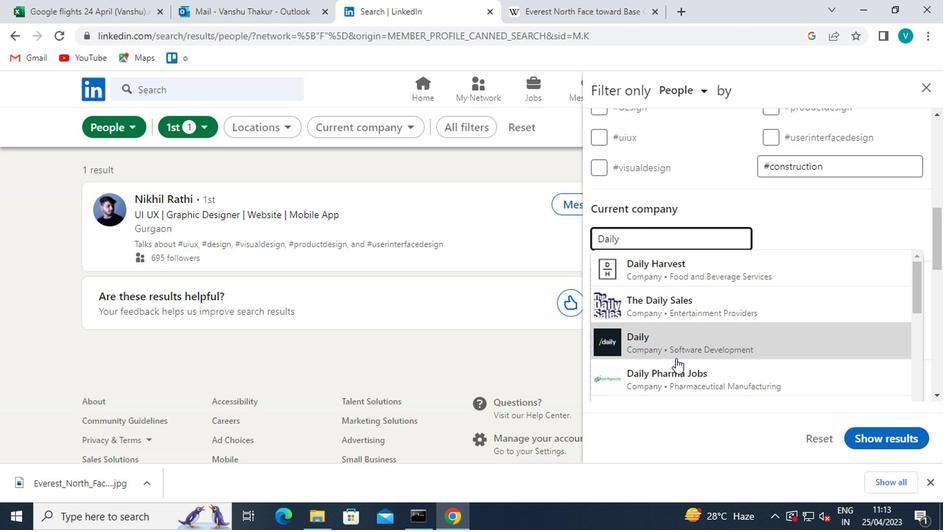 
Action: Mouse pressed left at (673, 375)
Screenshot: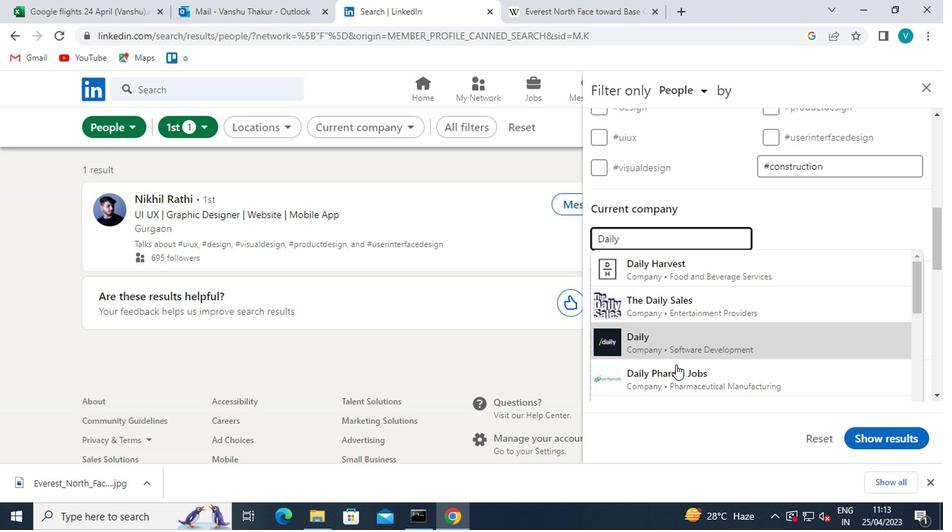 
Action: Mouse moved to (672, 355)
Screenshot: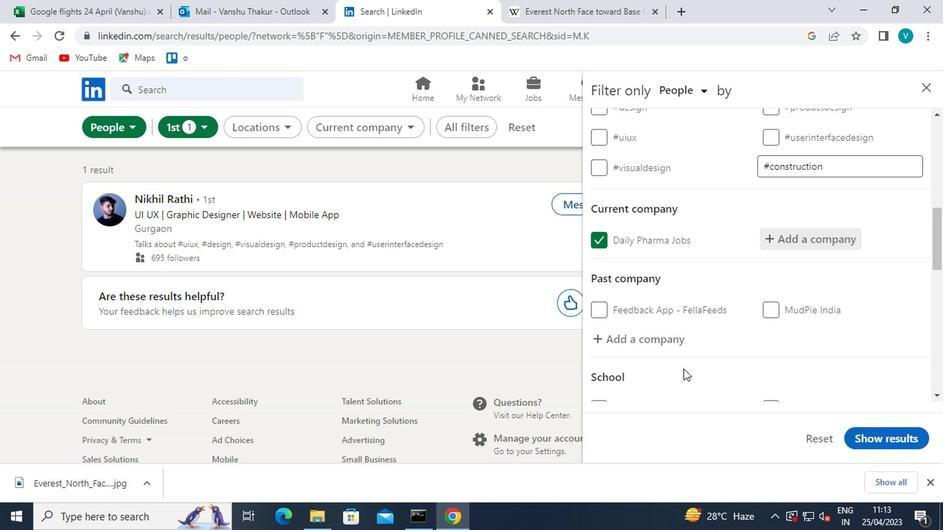 
Action: Mouse scrolled (672, 354) with delta (0, 0)
Screenshot: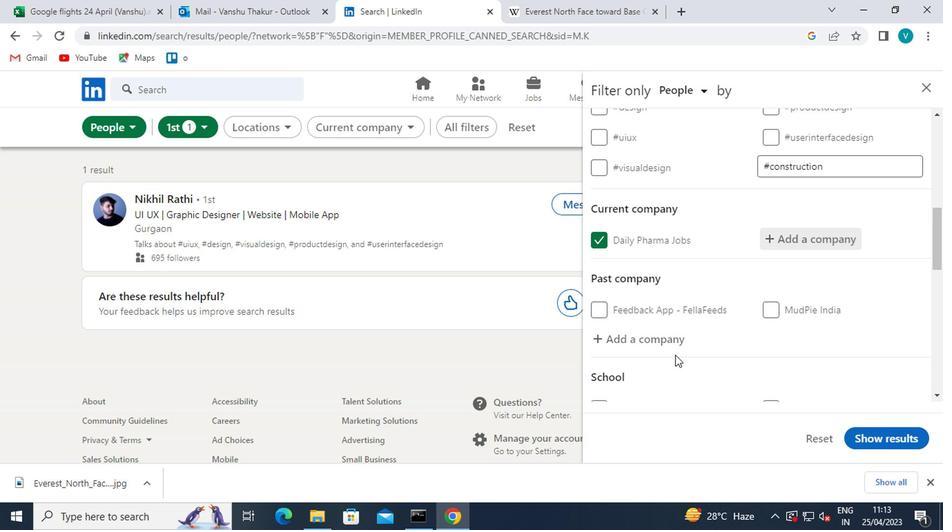 
Action: Mouse moved to (631, 386)
Screenshot: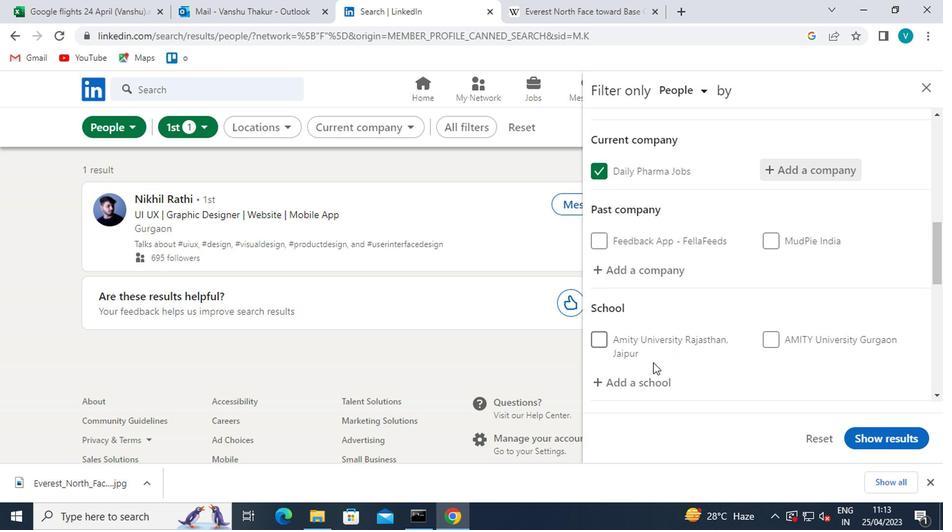
Action: Mouse pressed left at (631, 386)
Screenshot: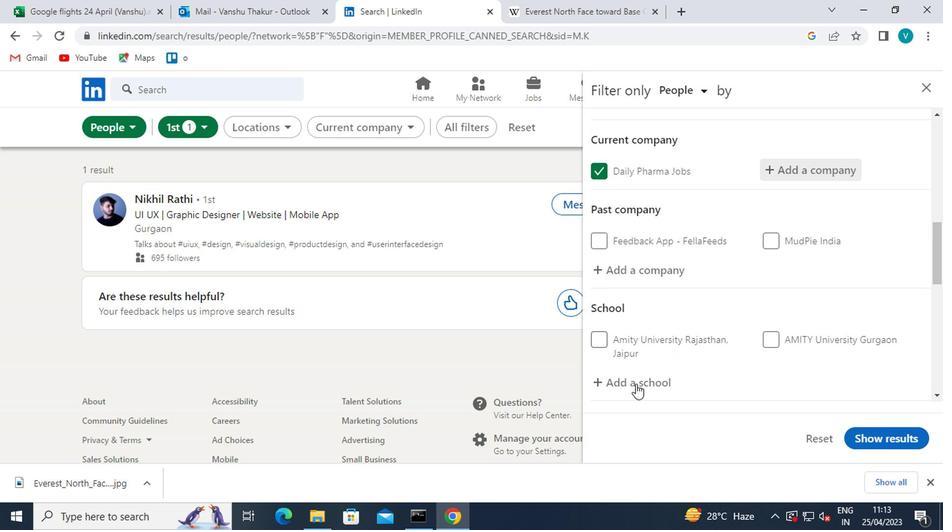 
Action: Key pressed <Key.shift>LALA<Key.space>
Screenshot: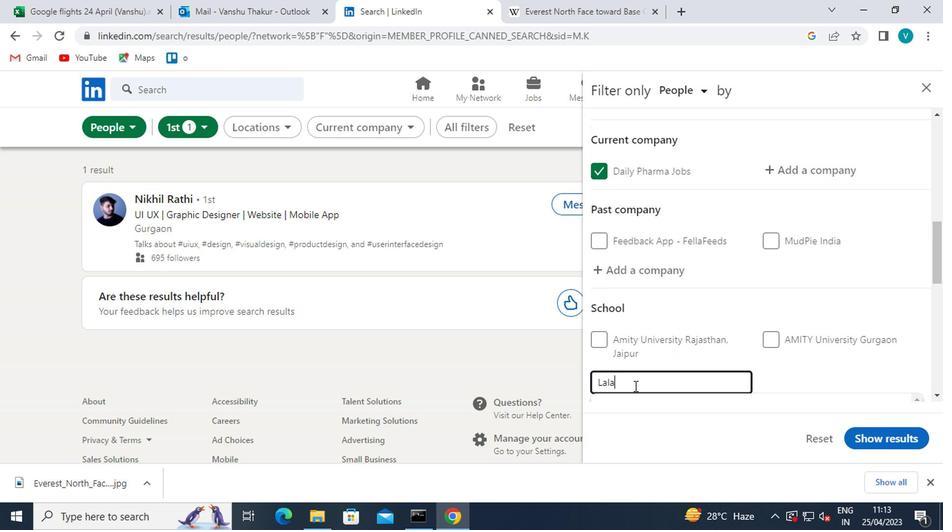 
Action: Mouse moved to (837, 214)
Screenshot: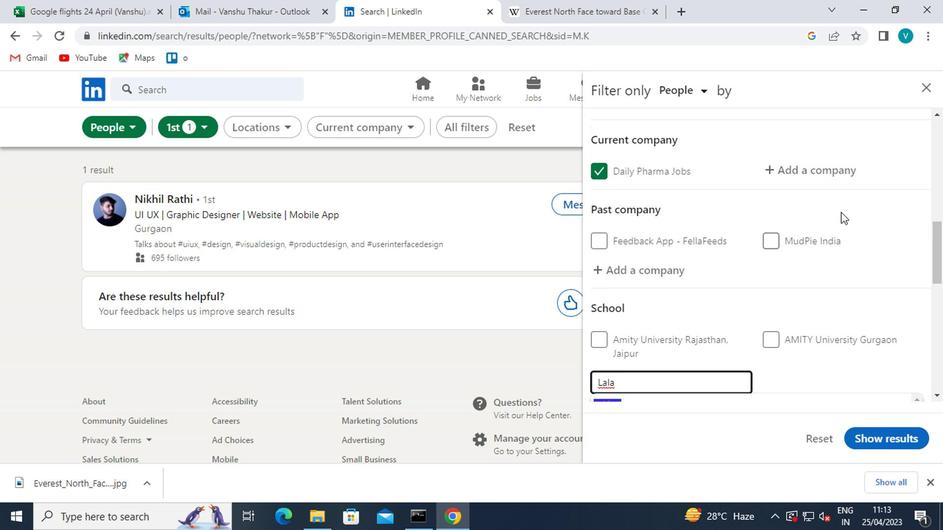 
Action: Mouse scrolled (837, 213) with delta (0, 0)
Screenshot: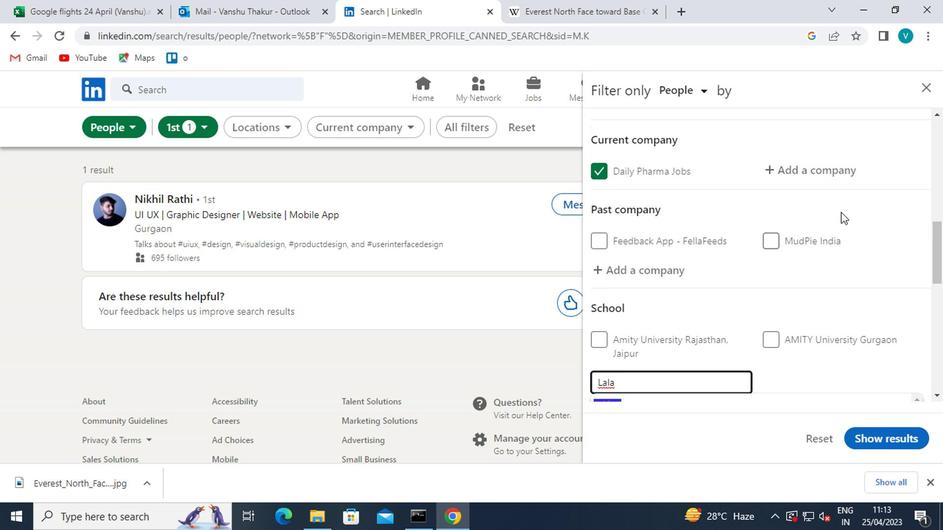
Action: Mouse moved to (834, 226)
Screenshot: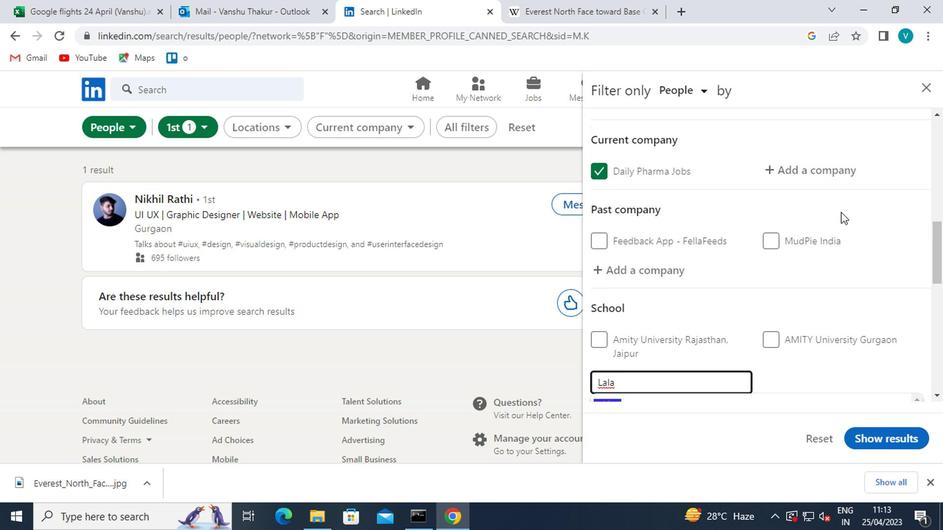 
Action: Mouse scrolled (834, 225) with delta (0, 0)
Screenshot: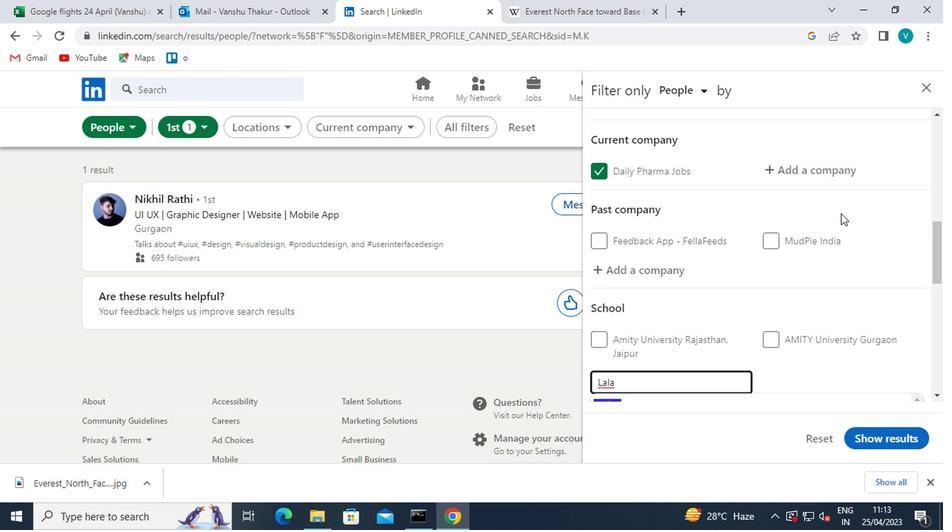 
Action: Mouse moved to (711, 340)
Screenshot: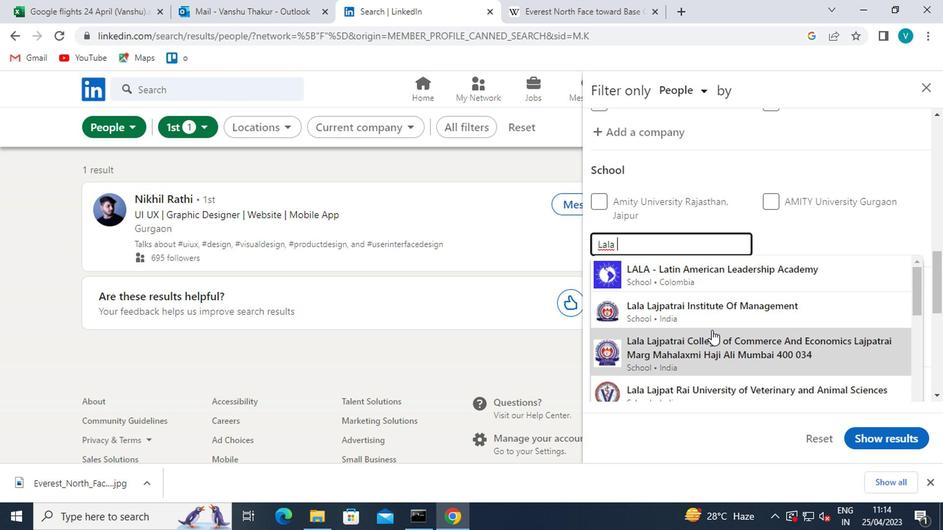 
Action: Mouse pressed left at (711, 340)
Screenshot: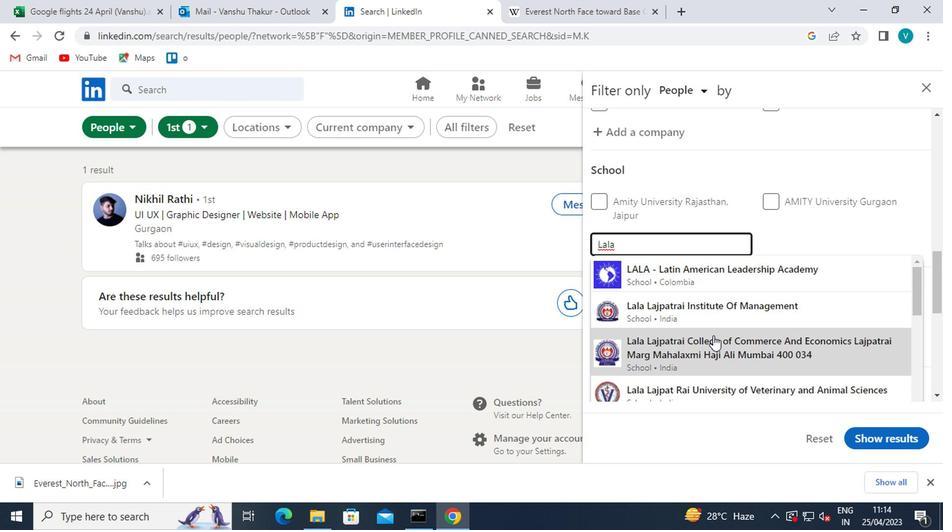 
Action: Mouse moved to (747, 351)
Screenshot: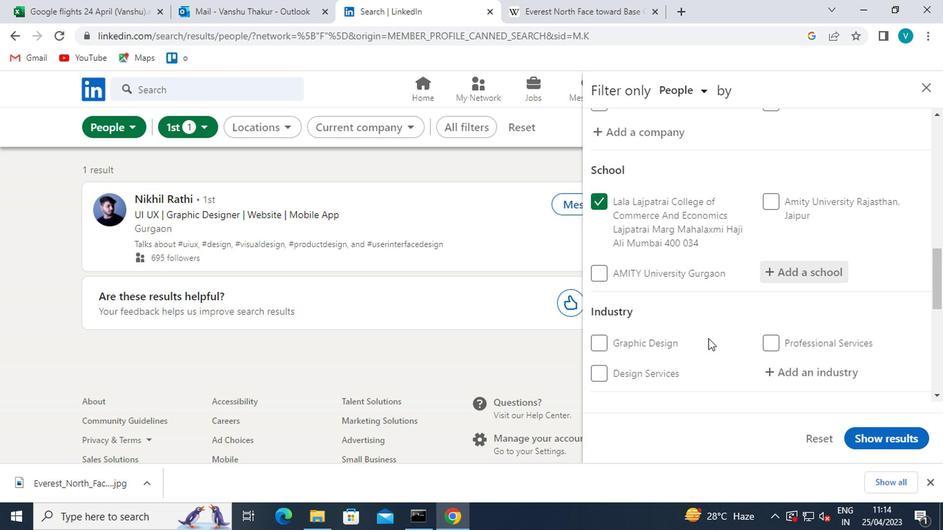 
Action: Mouse scrolled (747, 350) with delta (0, 0)
Screenshot: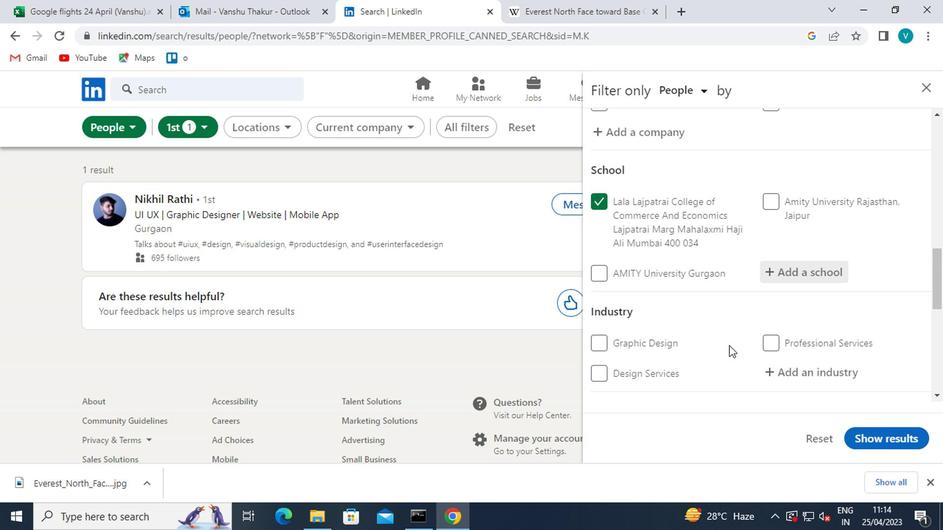 
Action: Mouse moved to (799, 309)
Screenshot: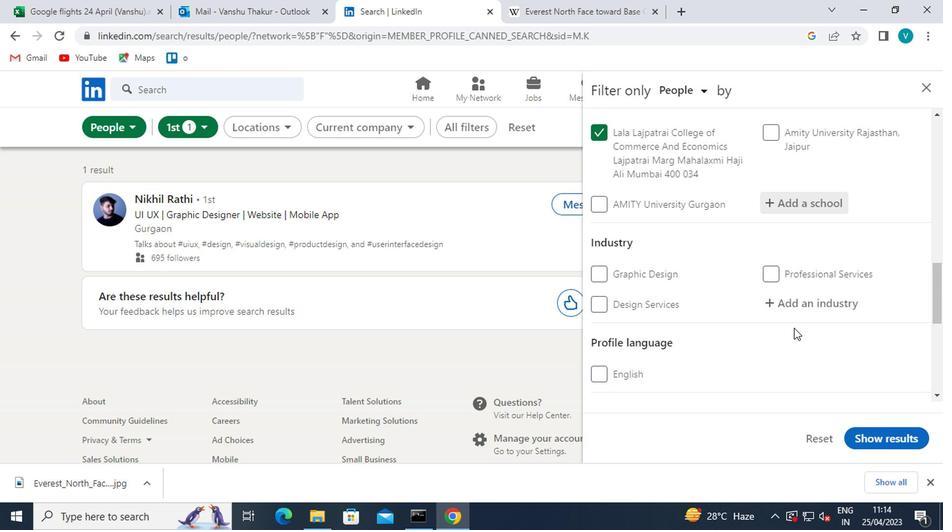 
Action: Mouse pressed left at (799, 309)
Screenshot: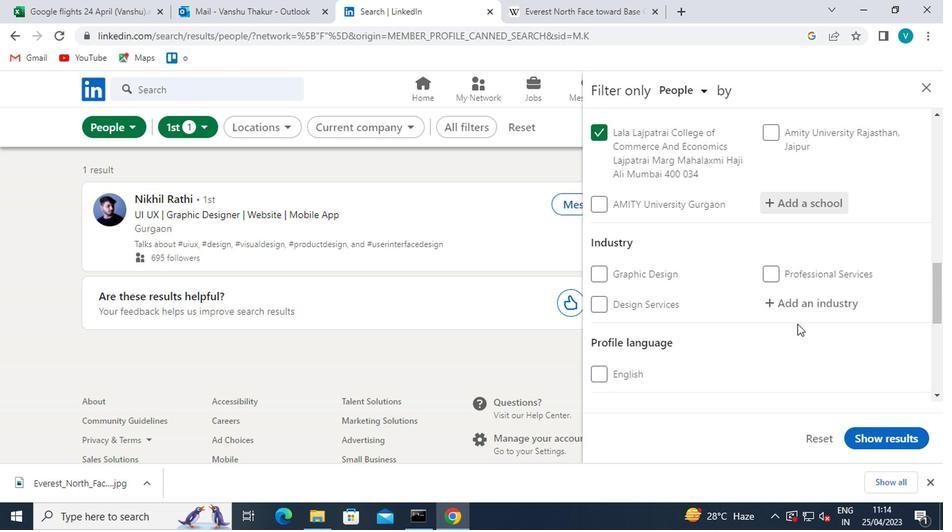 
Action: Mouse moved to (788, 301)
Screenshot: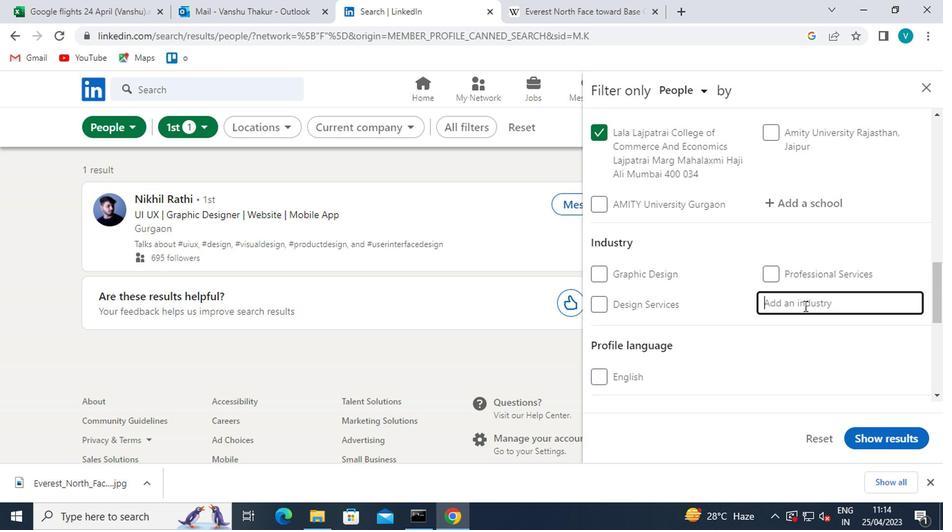 
Action: Key pressed <Key.shift>HUMA
Screenshot: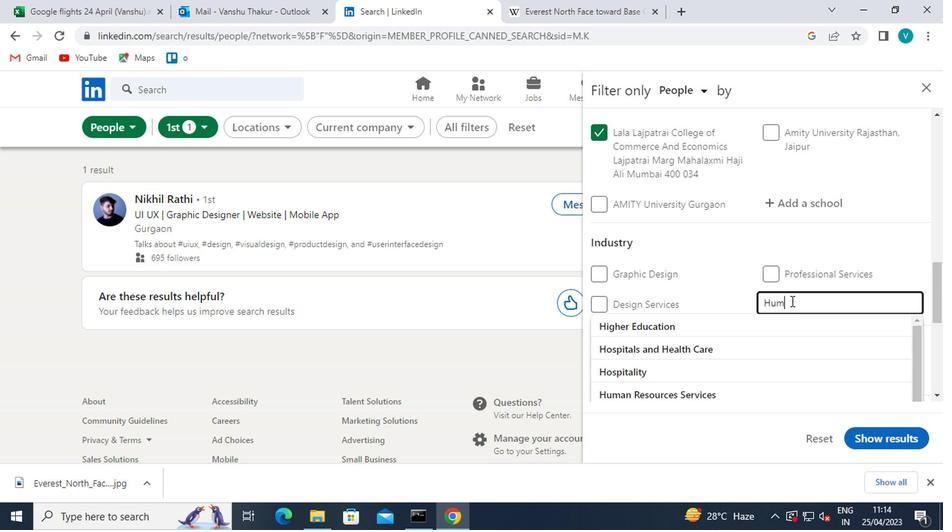 
Action: Mouse moved to (788, 300)
Screenshot: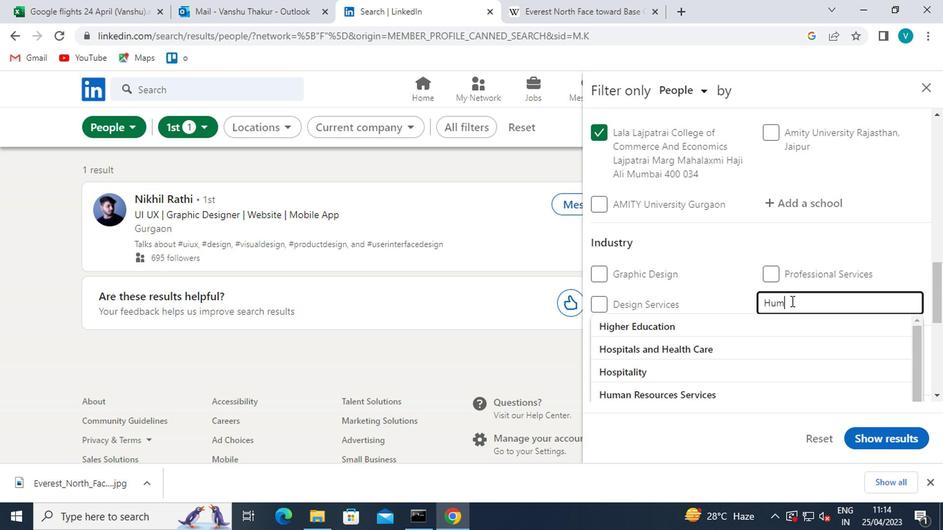 
Action: Key pressed N<Key.space>
Screenshot: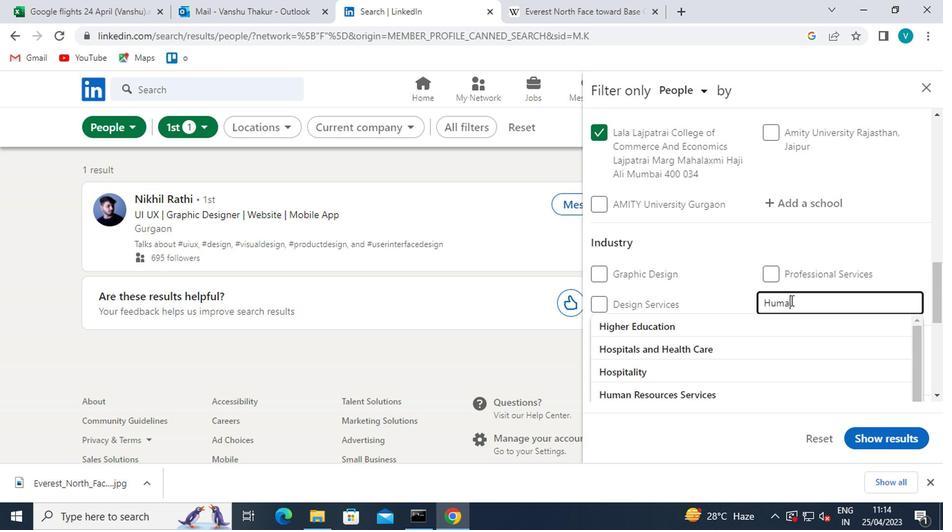 
Action: Mouse moved to (680, 346)
Screenshot: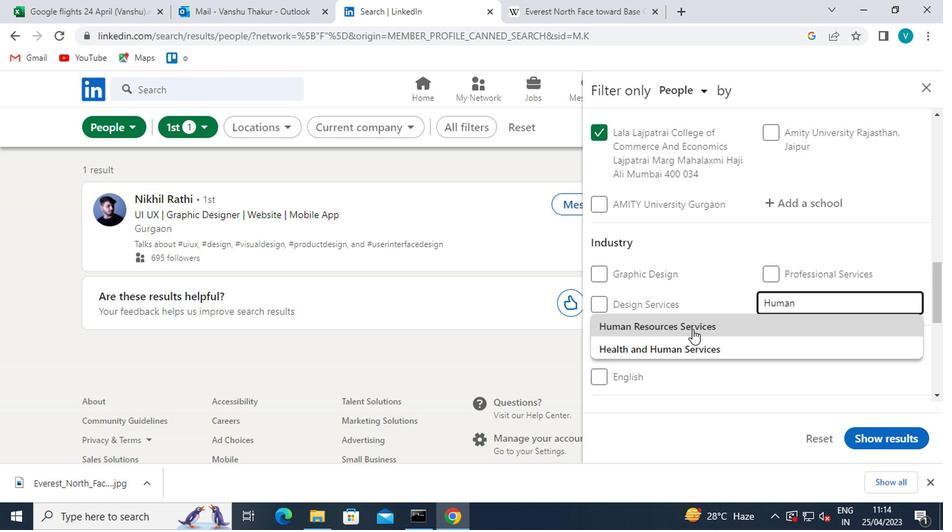 
Action: Mouse pressed left at (680, 346)
Screenshot: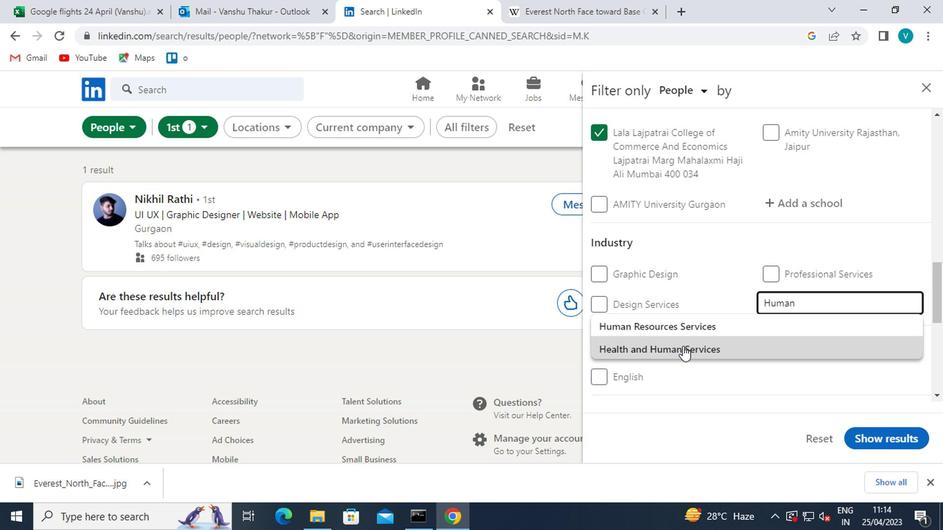 
Action: Mouse moved to (680, 346)
Screenshot: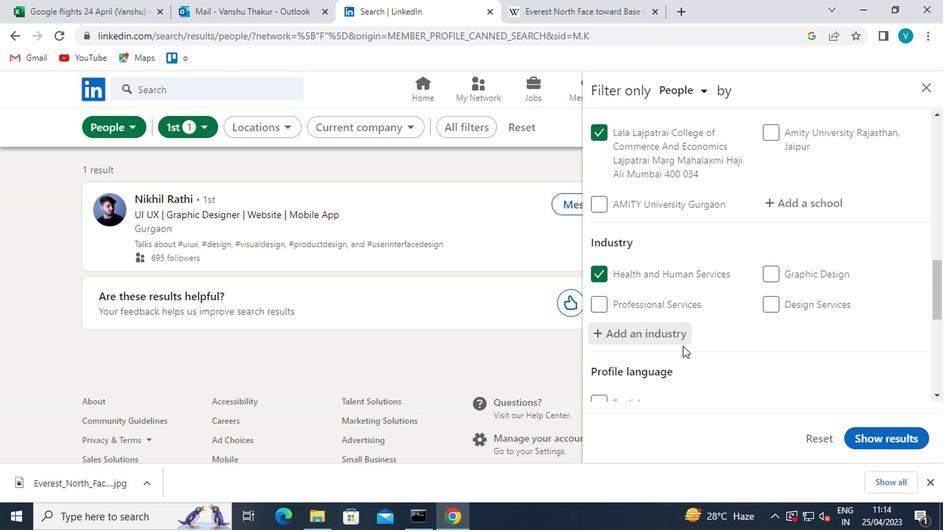 
Action: Mouse scrolled (680, 345) with delta (0, 0)
Screenshot: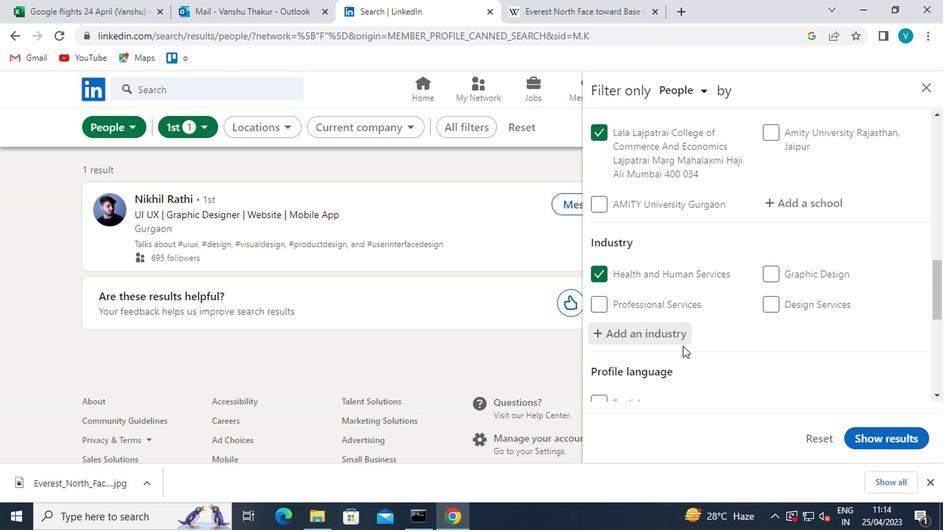 
Action: Mouse scrolled (680, 345) with delta (0, 0)
Screenshot: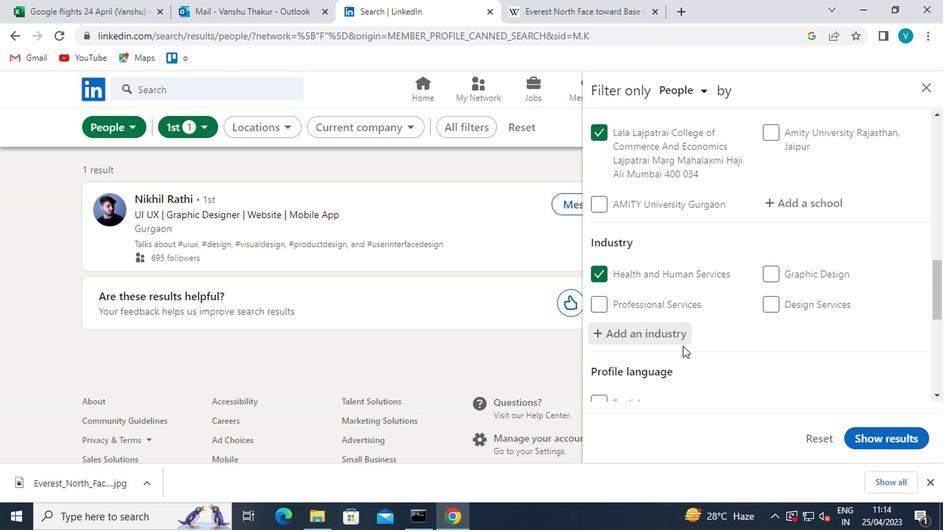 
Action: Mouse scrolled (680, 345) with delta (0, 0)
Screenshot: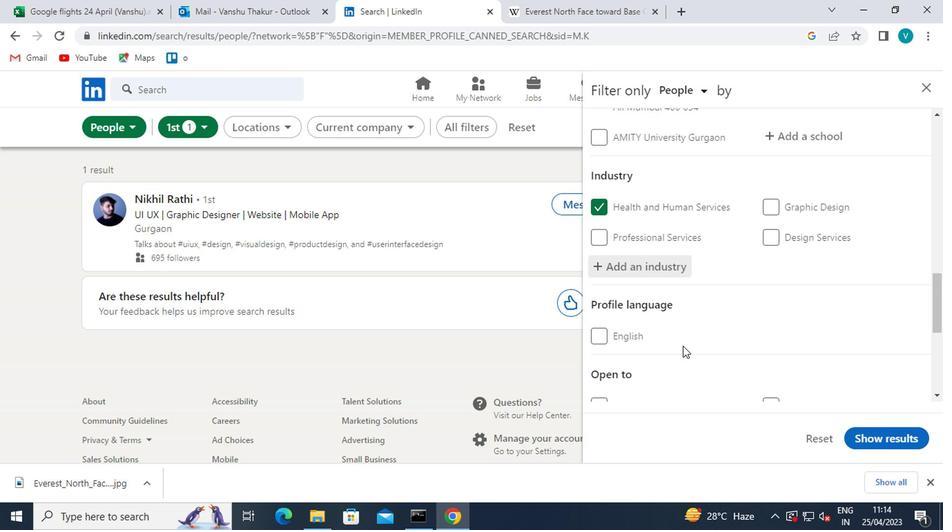 
Action: Mouse scrolled (680, 345) with delta (0, 0)
Screenshot: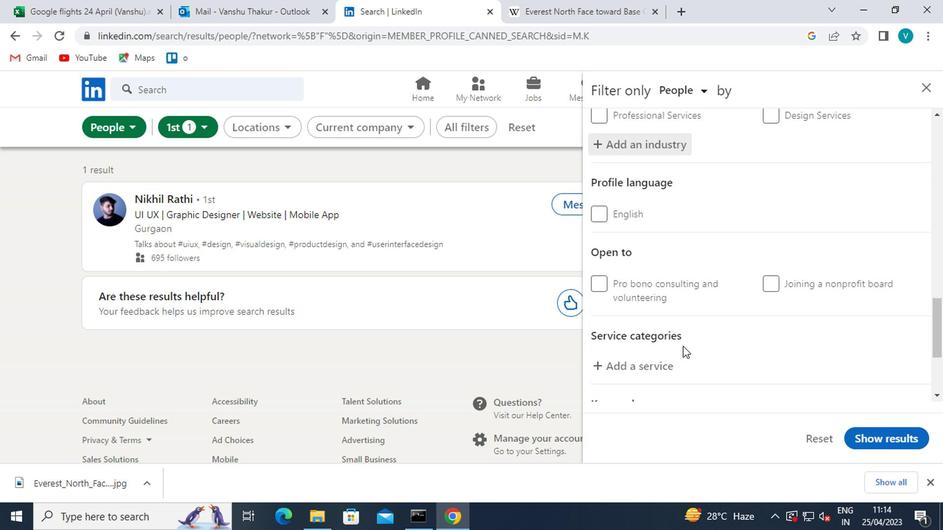 
Action: Mouse moved to (659, 280)
Screenshot: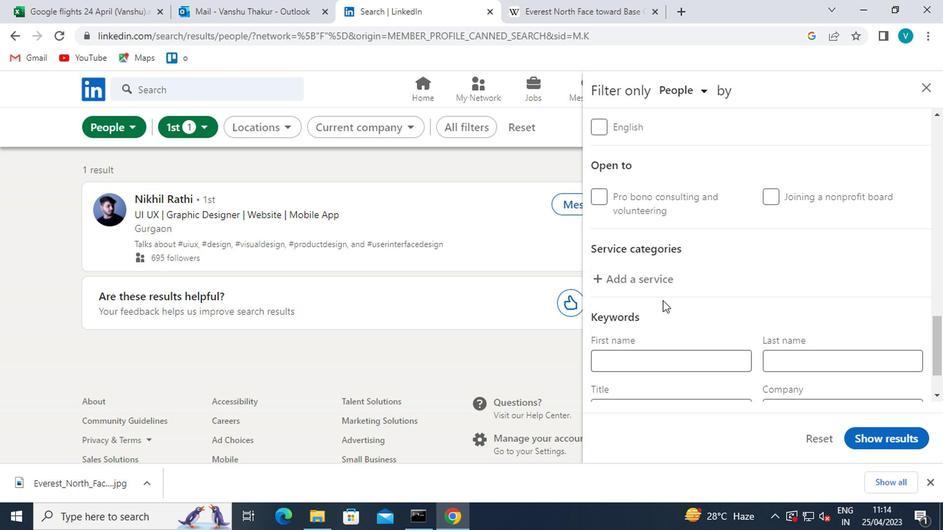 
Action: Mouse pressed left at (659, 280)
Screenshot: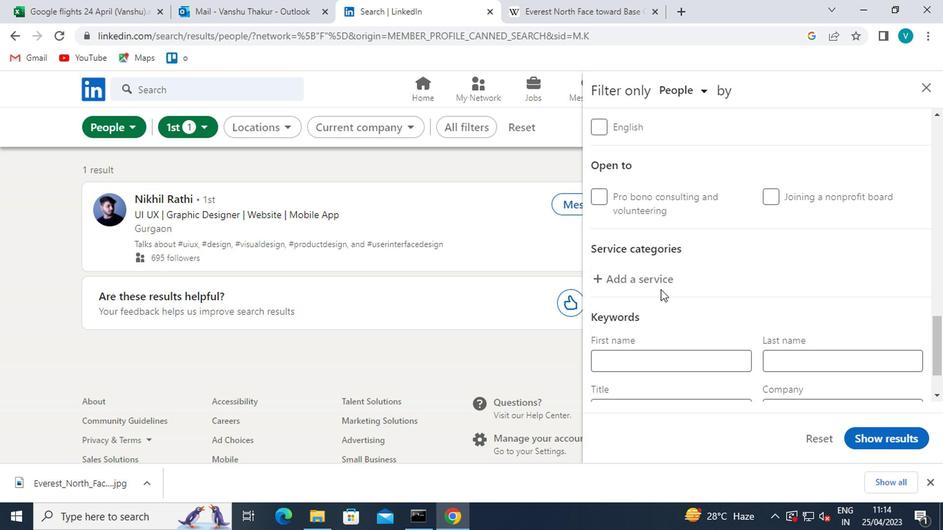 
Action: Mouse moved to (659, 280)
Screenshot: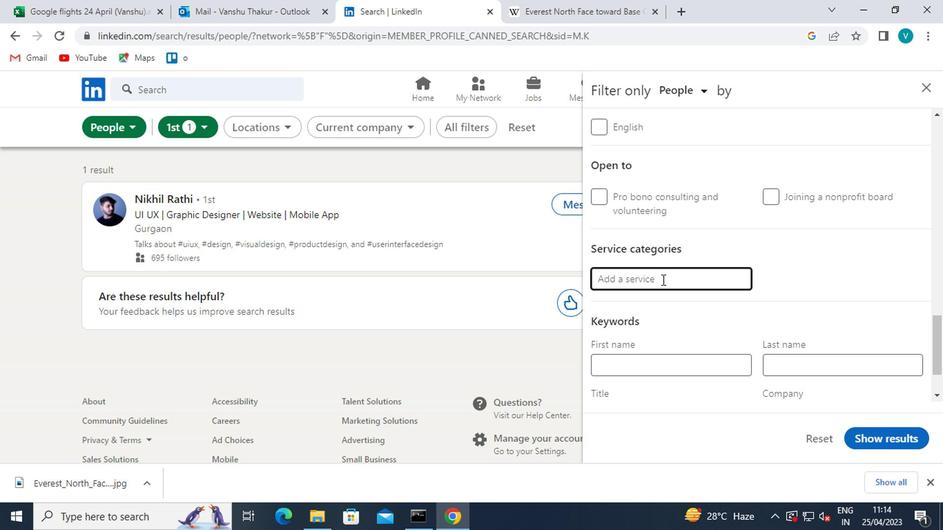 
Action: Key pressed <Key.shift>BARTEN
Screenshot: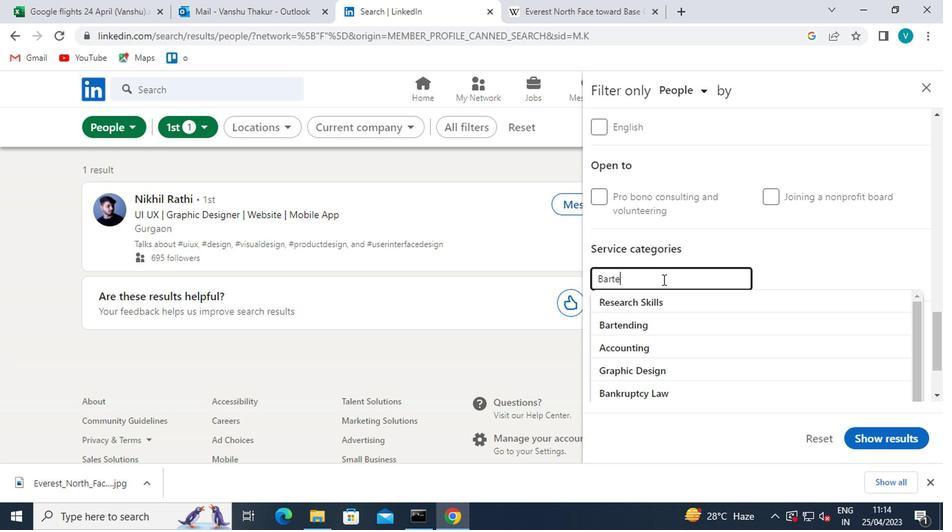 
Action: Mouse moved to (634, 299)
Screenshot: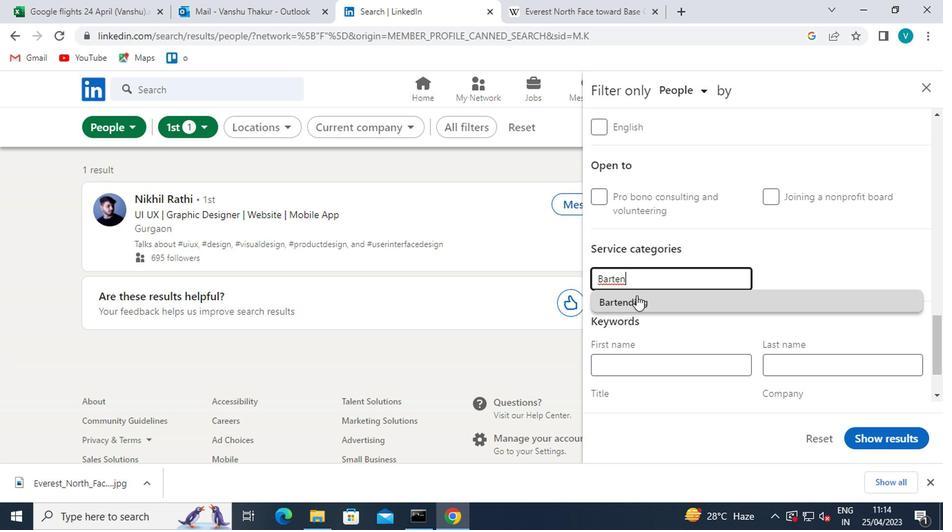 
Action: Mouse pressed left at (634, 299)
Screenshot: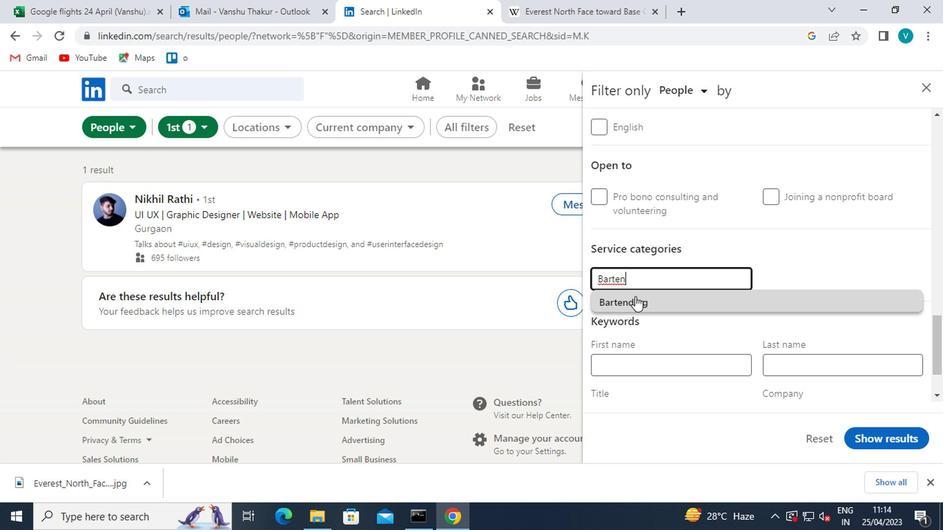 
Action: Mouse moved to (640, 299)
Screenshot: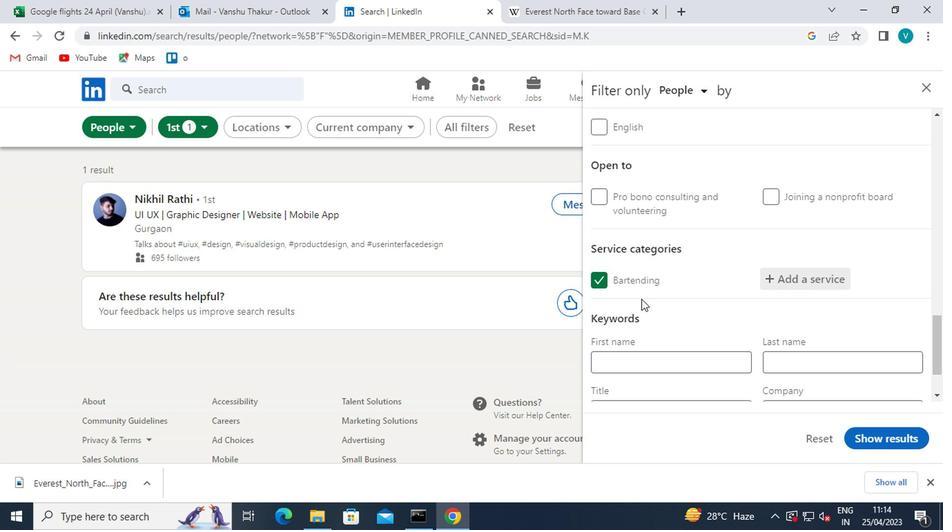 
Action: Mouse scrolled (640, 298) with delta (0, 0)
Screenshot: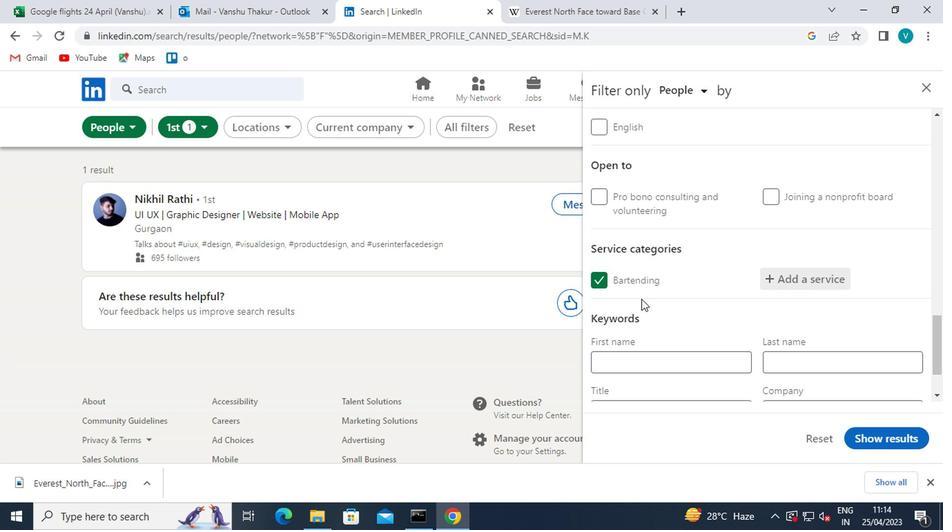 
Action: Mouse moved to (640, 300)
Screenshot: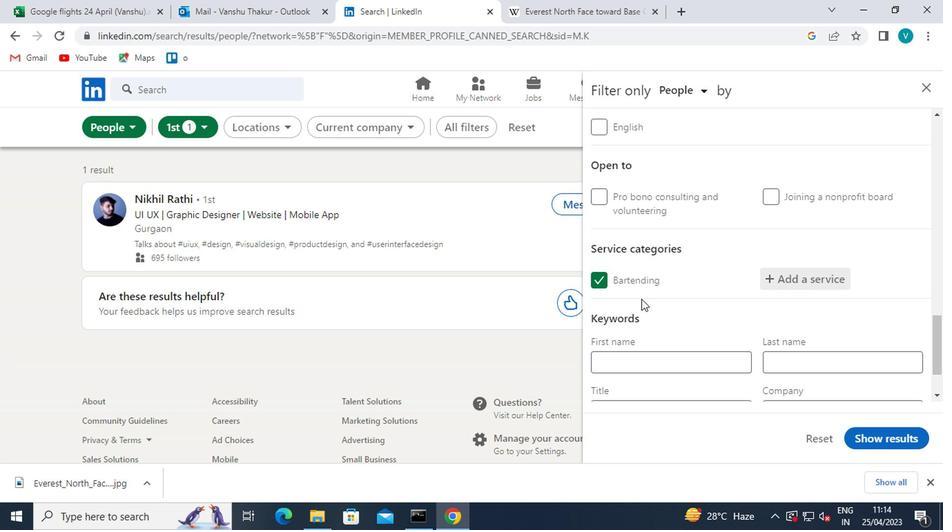 
Action: Mouse scrolled (640, 299) with delta (0, 0)
Screenshot: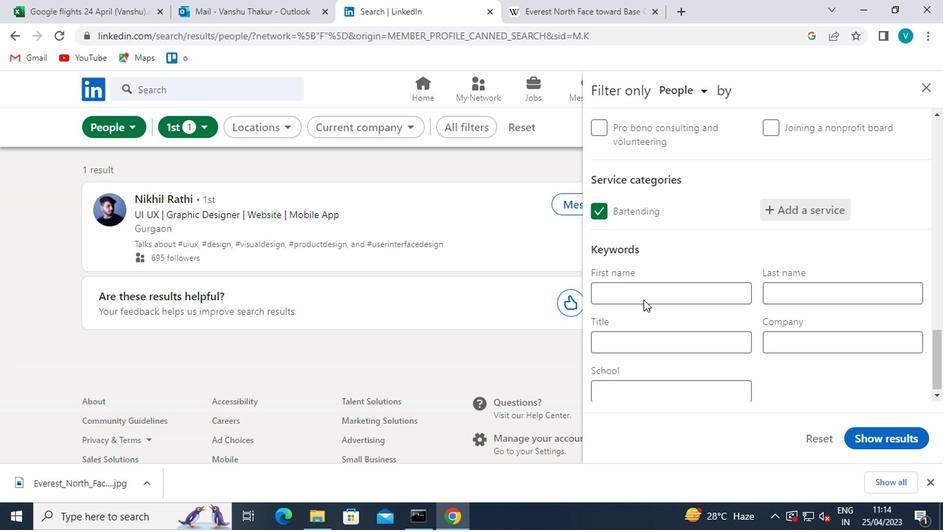 
Action: Mouse moved to (641, 300)
Screenshot: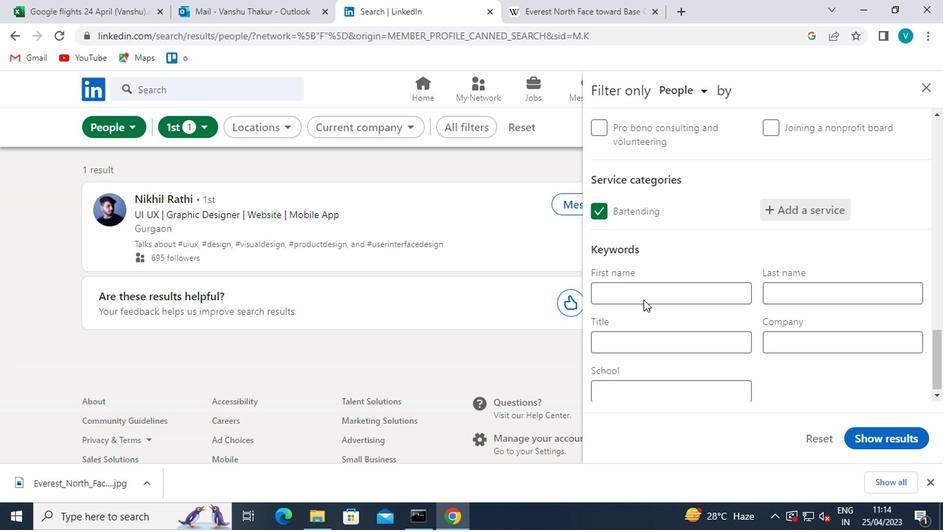 
Action: Mouse scrolled (641, 299) with delta (0, 0)
Screenshot: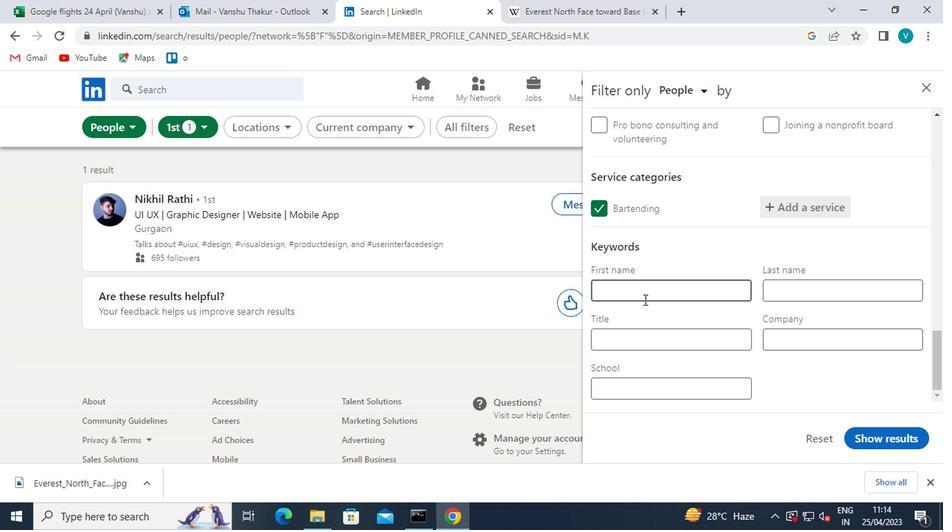 
Action: Mouse scrolled (641, 299) with delta (0, 0)
Screenshot: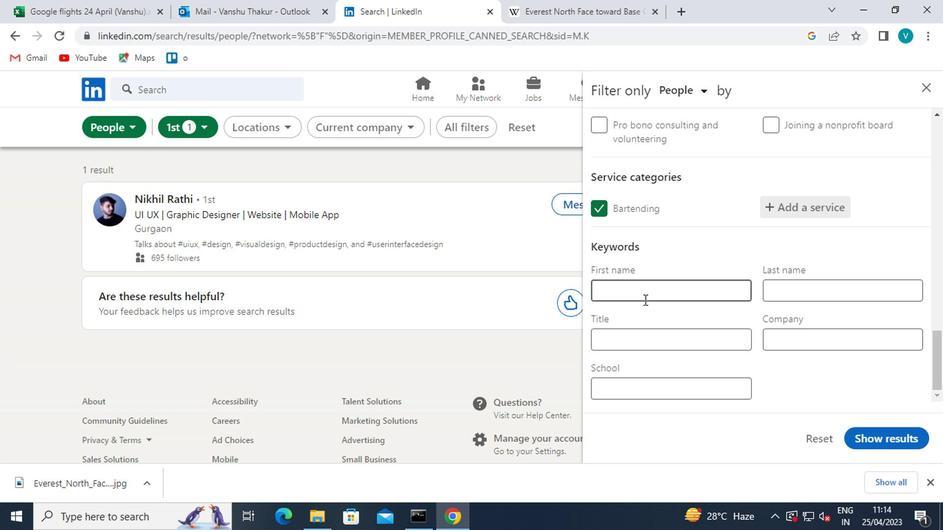 
Action: Mouse moved to (652, 333)
Screenshot: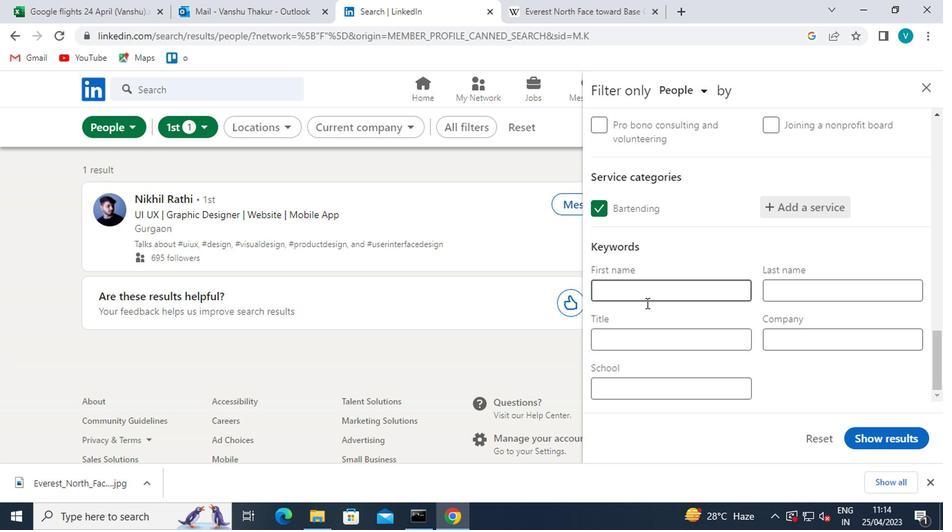 
Action: Mouse pressed left at (652, 333)
Screenshot: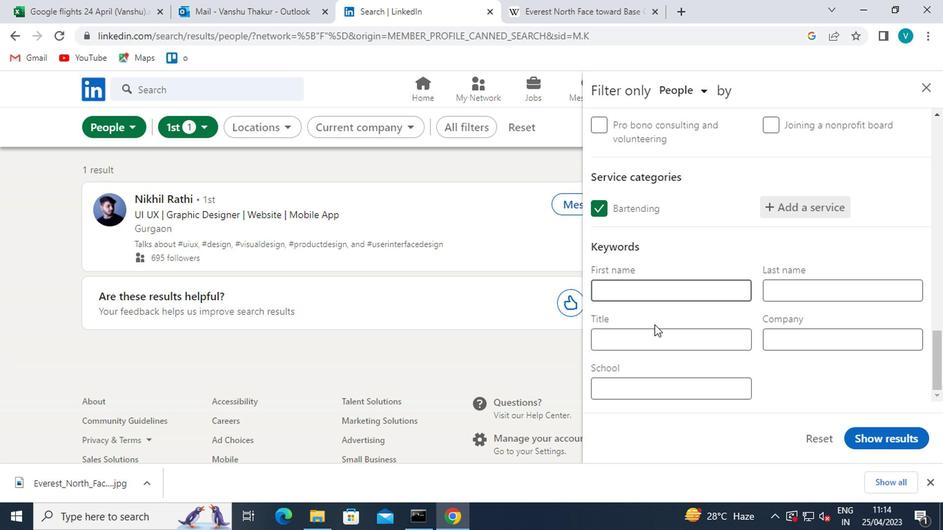 
Action: Mouse moved to (662, 330)
Screenshot: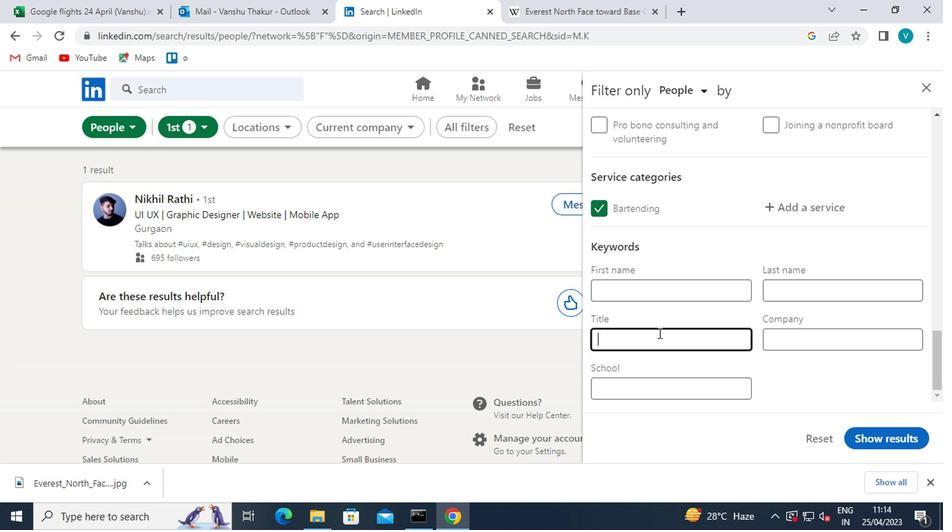 
Action: Key pressed <Key.shift>MEDICAL<Key.space><Key.shift>LABORATORY<Key.space><Key.shift>TECH
Screenshot: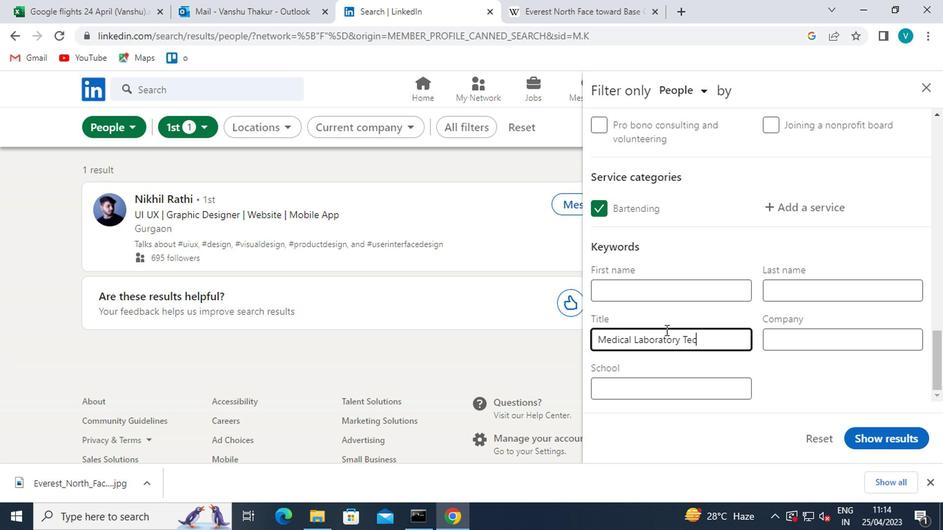 
Action: Mouse moved to (897, 427)
Screenshot: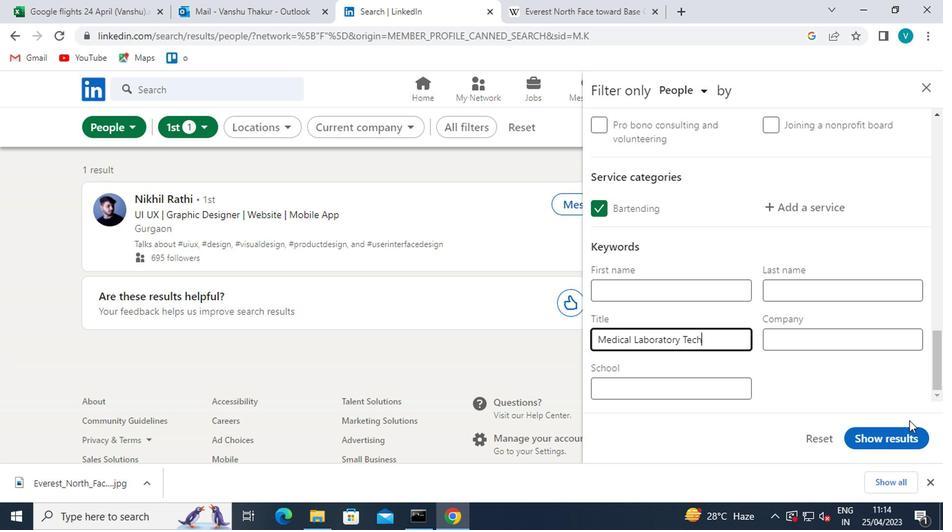 
Action: Mouse pressed left at (897, 427)
Screenshot: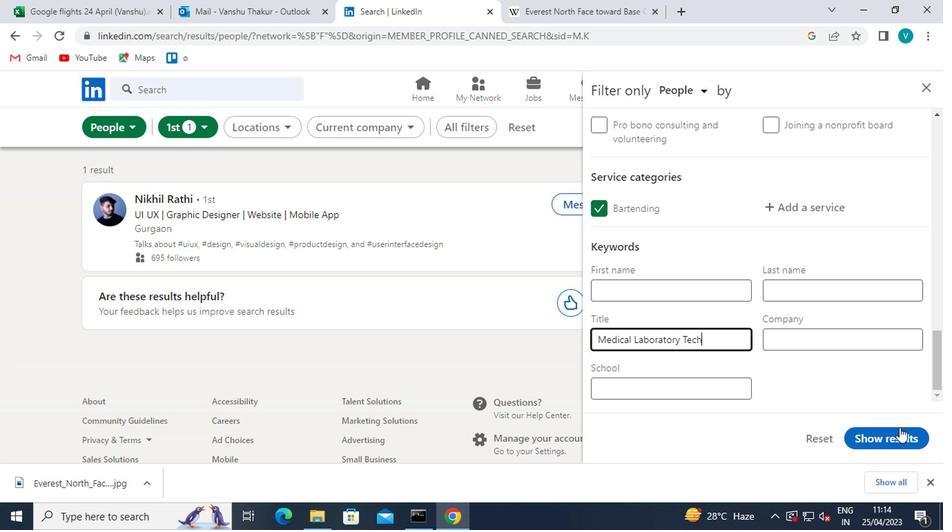 
Action: Mouse moved to (898, 427)
Screenshot: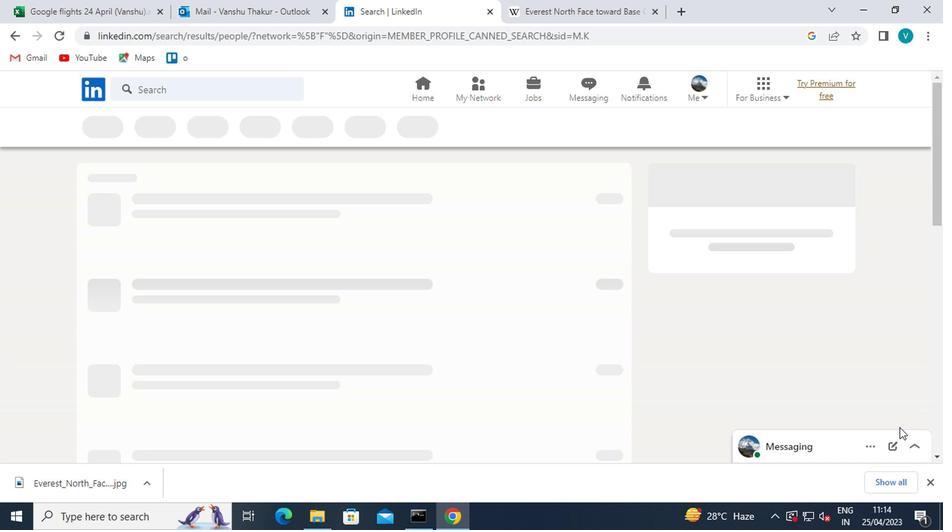 
